 Task: Forward email with the signature Brian Hall with the subject 'Request for a quote' from softage.1@softage.net to 'softage.6@softage.net' with the message 'I wanted to follow up on the request for additional information for the new supplier.'
Action: Mouse moved to (1256, 263)
Screenshot: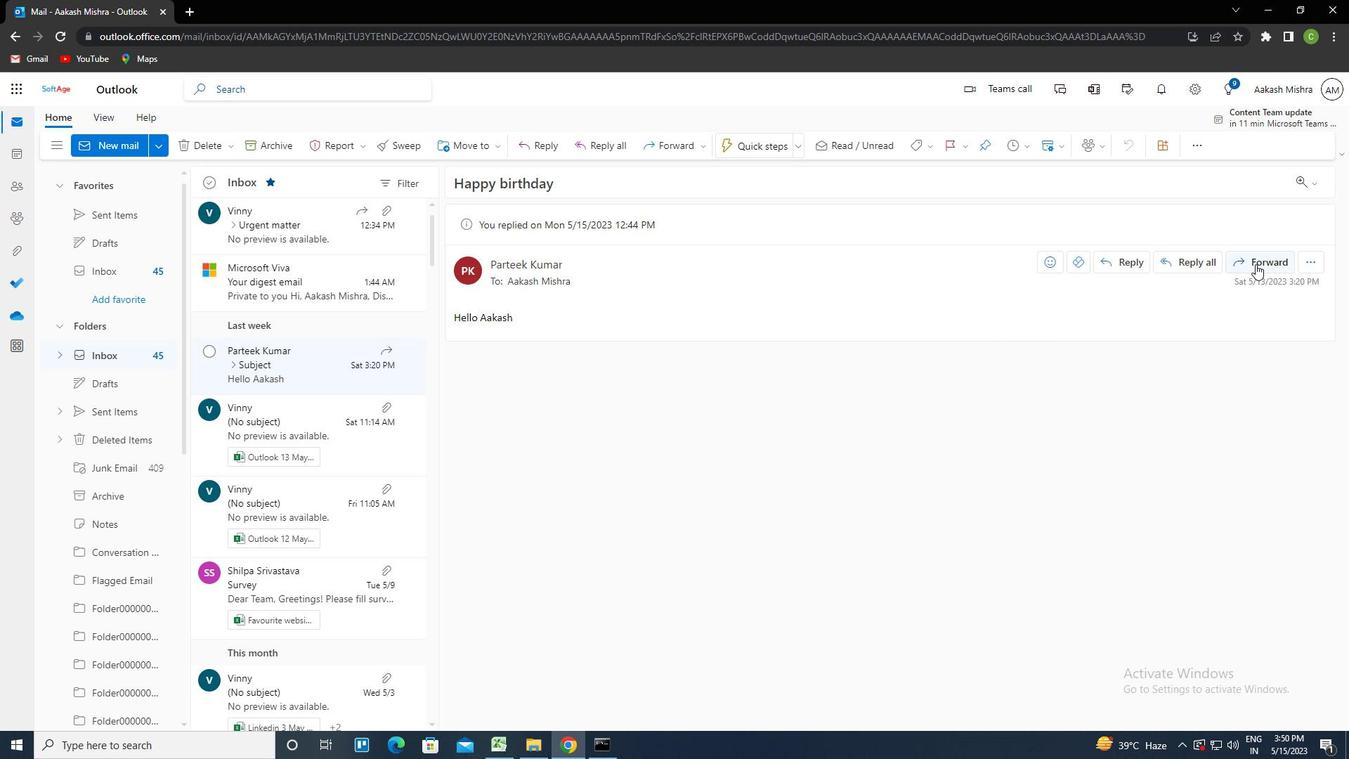 
Action: Mouse pressed left at (1256, 263)
Screenshot: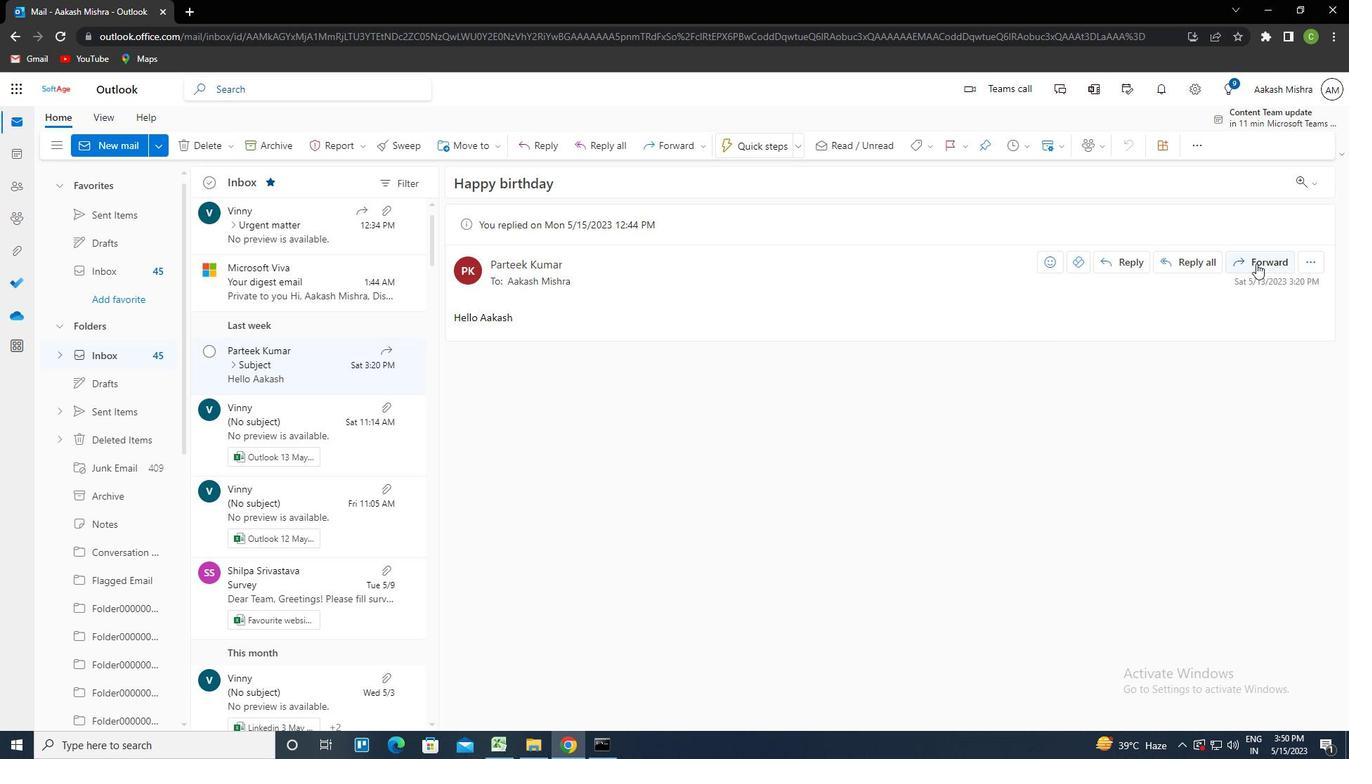 
Action: Mouse moved to (912, 147)
Screenshot: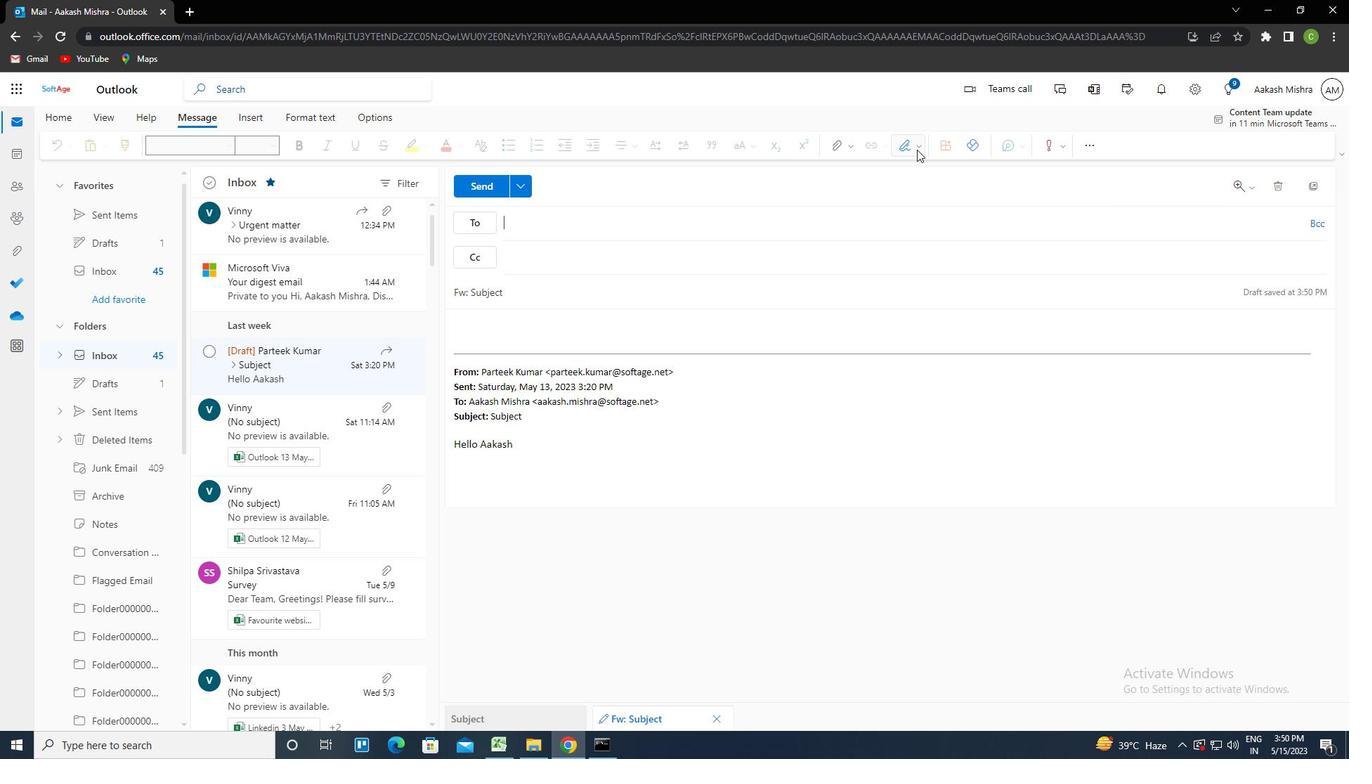 
Action: Mouse pressed left at (912, 147)
Screenshot: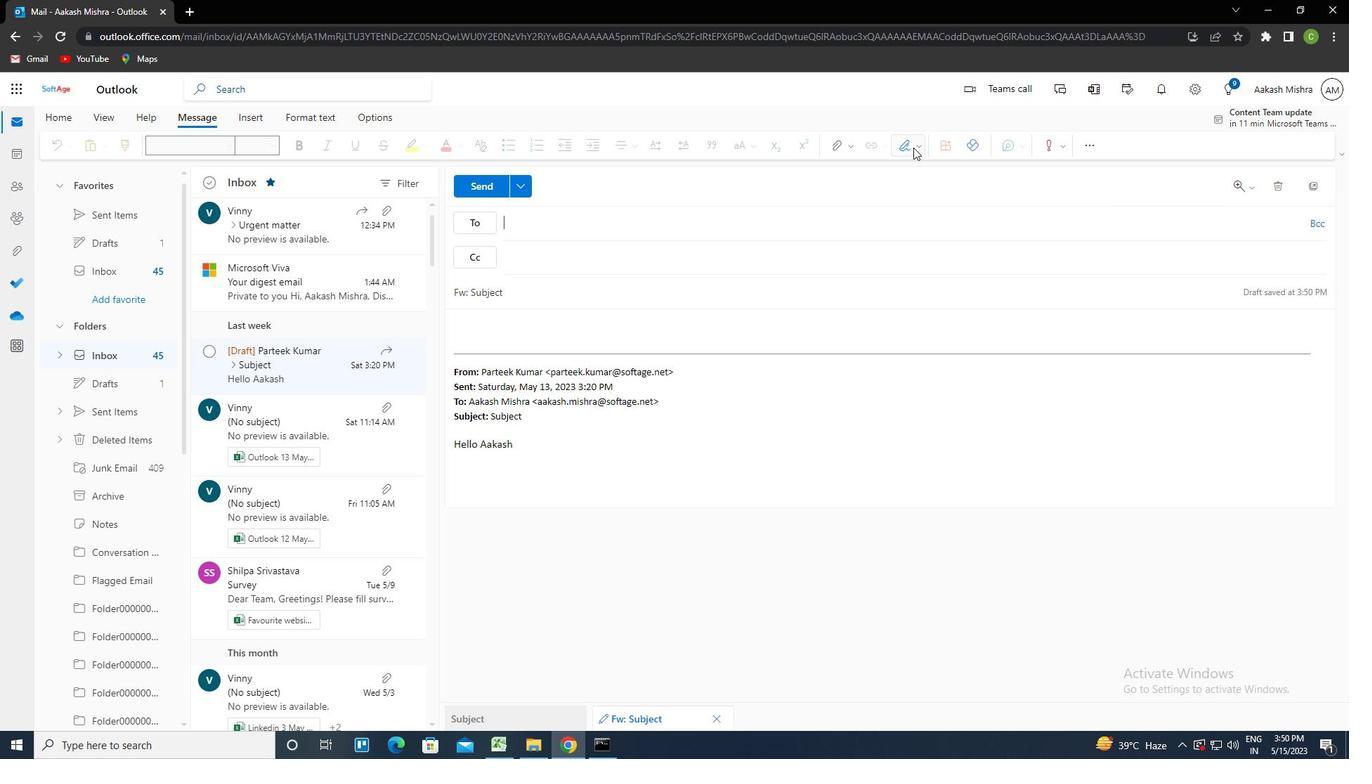 
Action: Mouse moved to (892, 202)
Screenshot: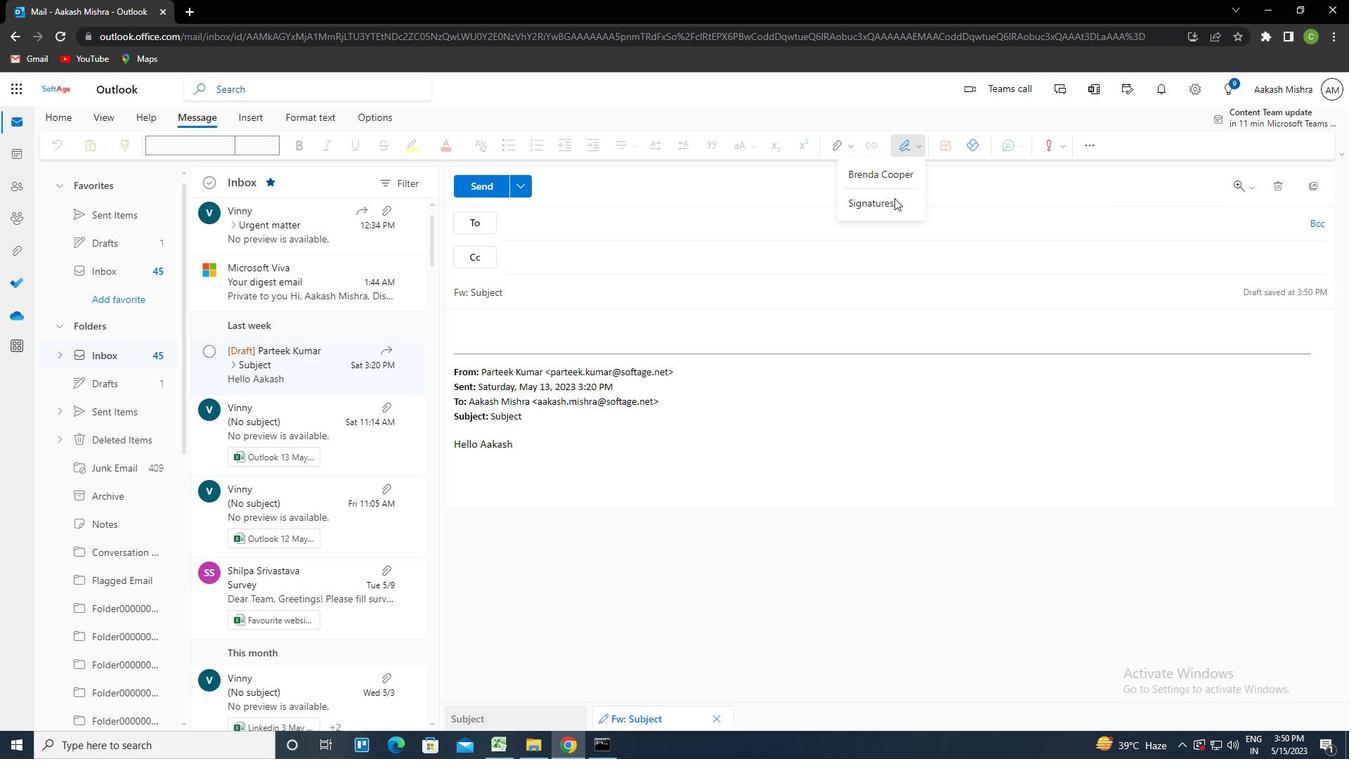 
Action: Mouse pressed left at (892, 202)
Screenshot: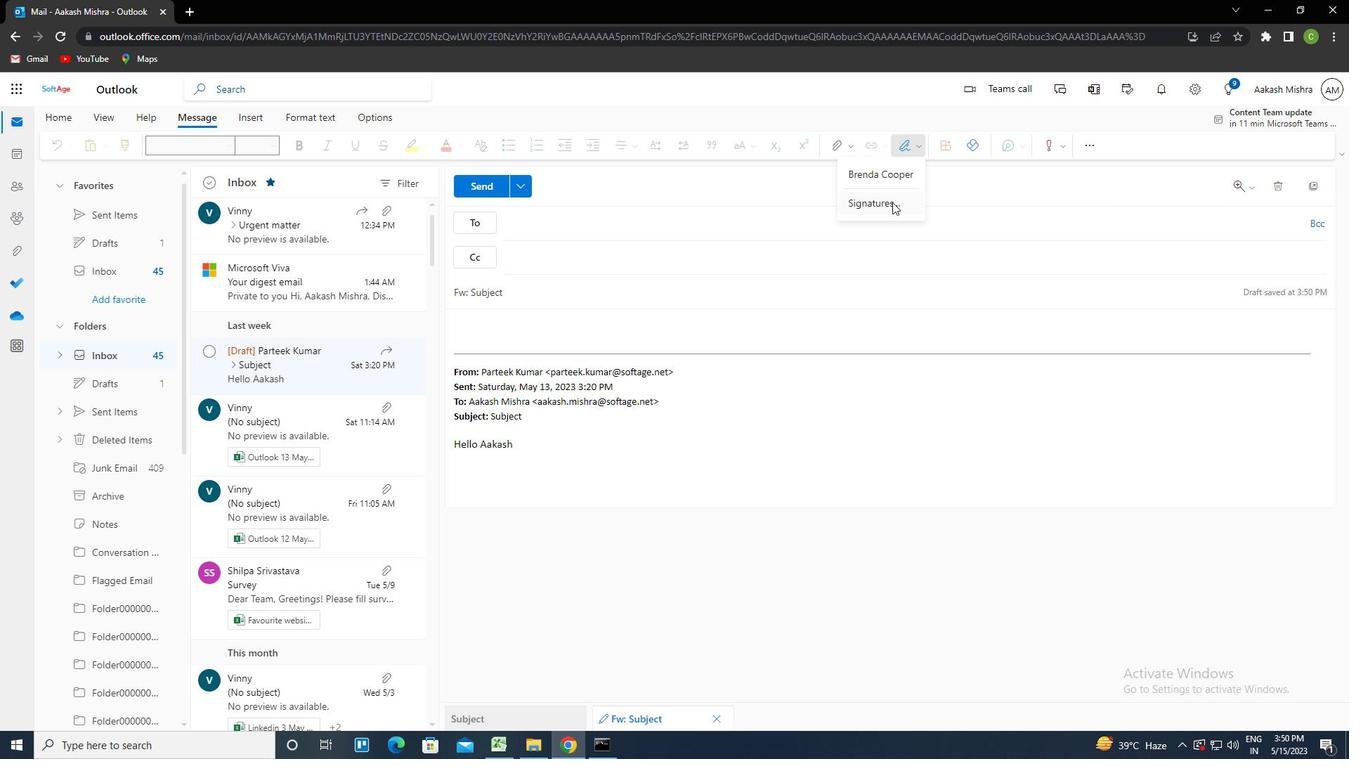 
Action: Mouse moved to (963, 261)
Screenshot: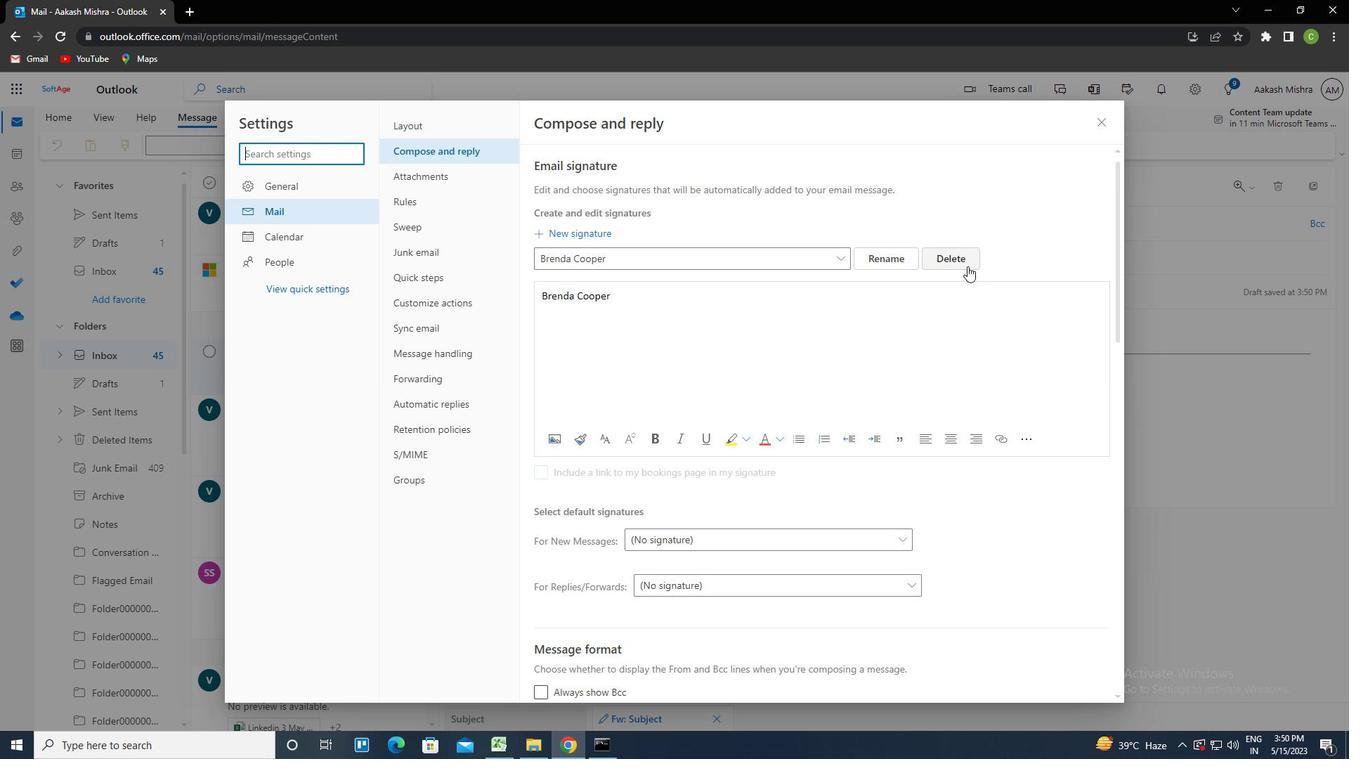 
Action: Mouse pressed left at (963, 261)
Screenshot: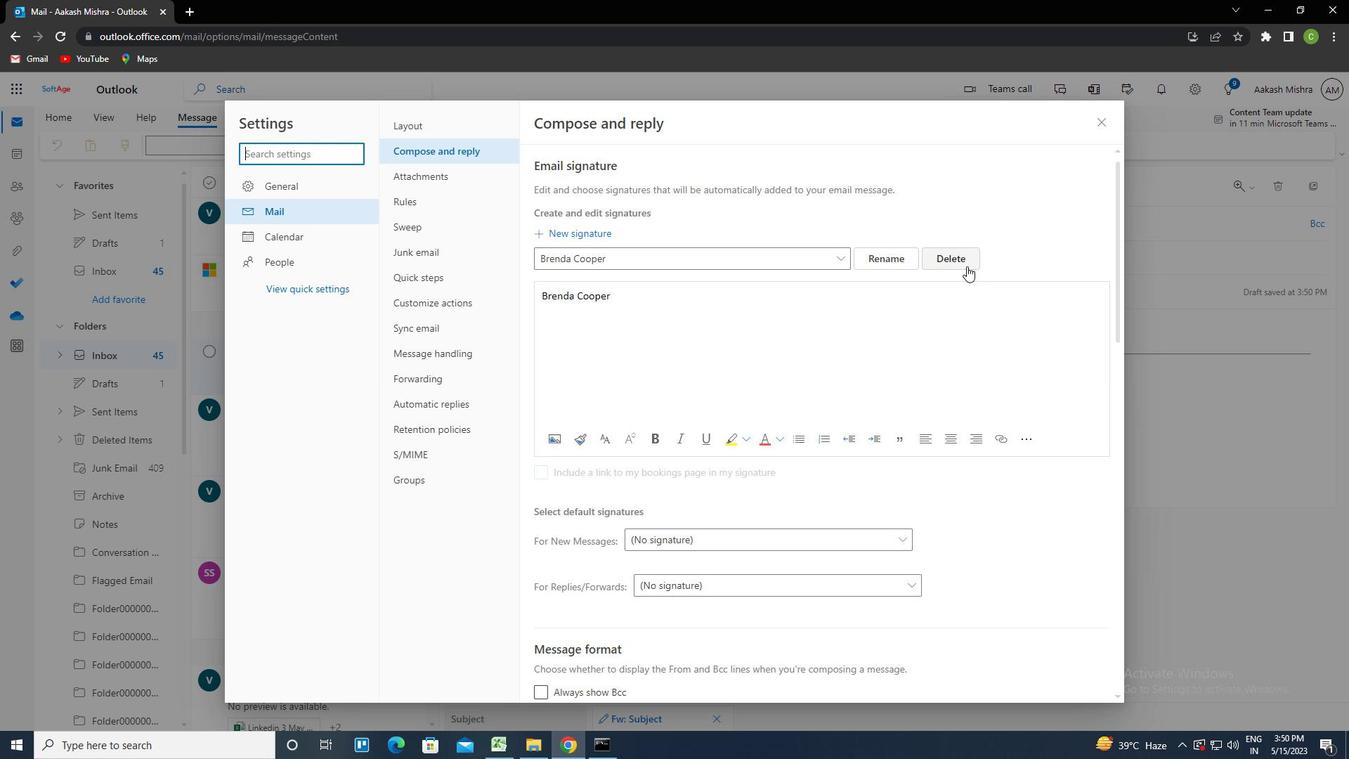 
Action: Mouse moved to (793, 255)
Screenshot: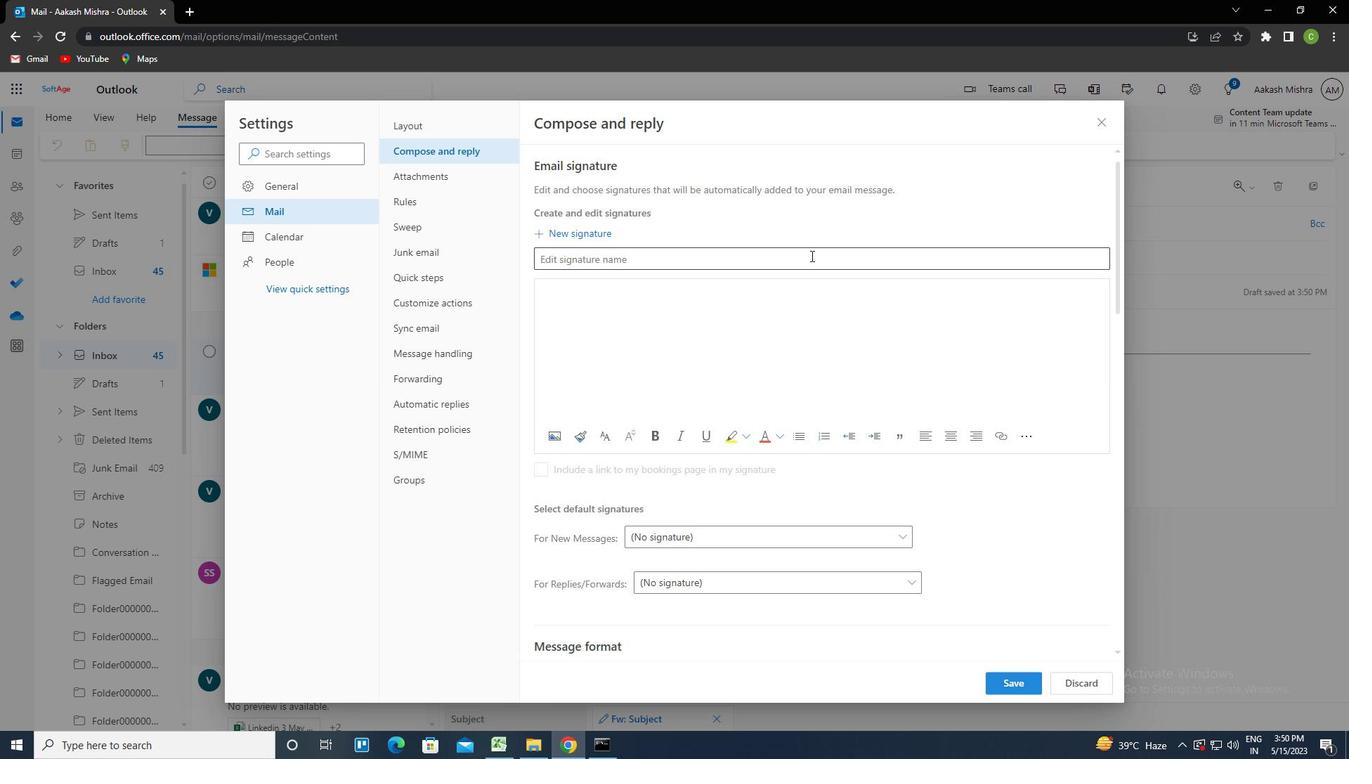 
Action: Mouse pressed left at (793, 255)
Screenshot: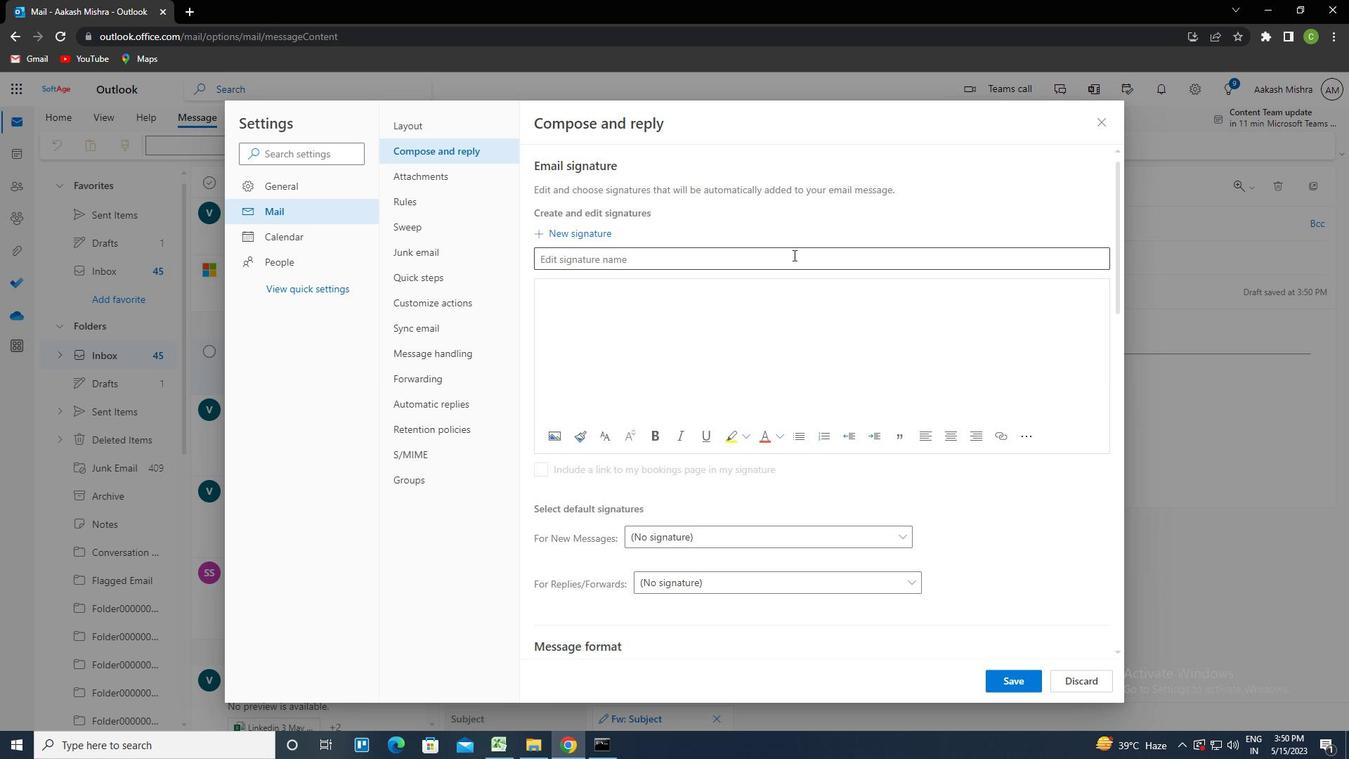 
Action: Key pressed <Key.caps_lock>b<Key.caps_lock>rain<Key.space><Key.caps_lock>h<Key.caps_lock>all<Key.tab><Key.tab>
Screenshot: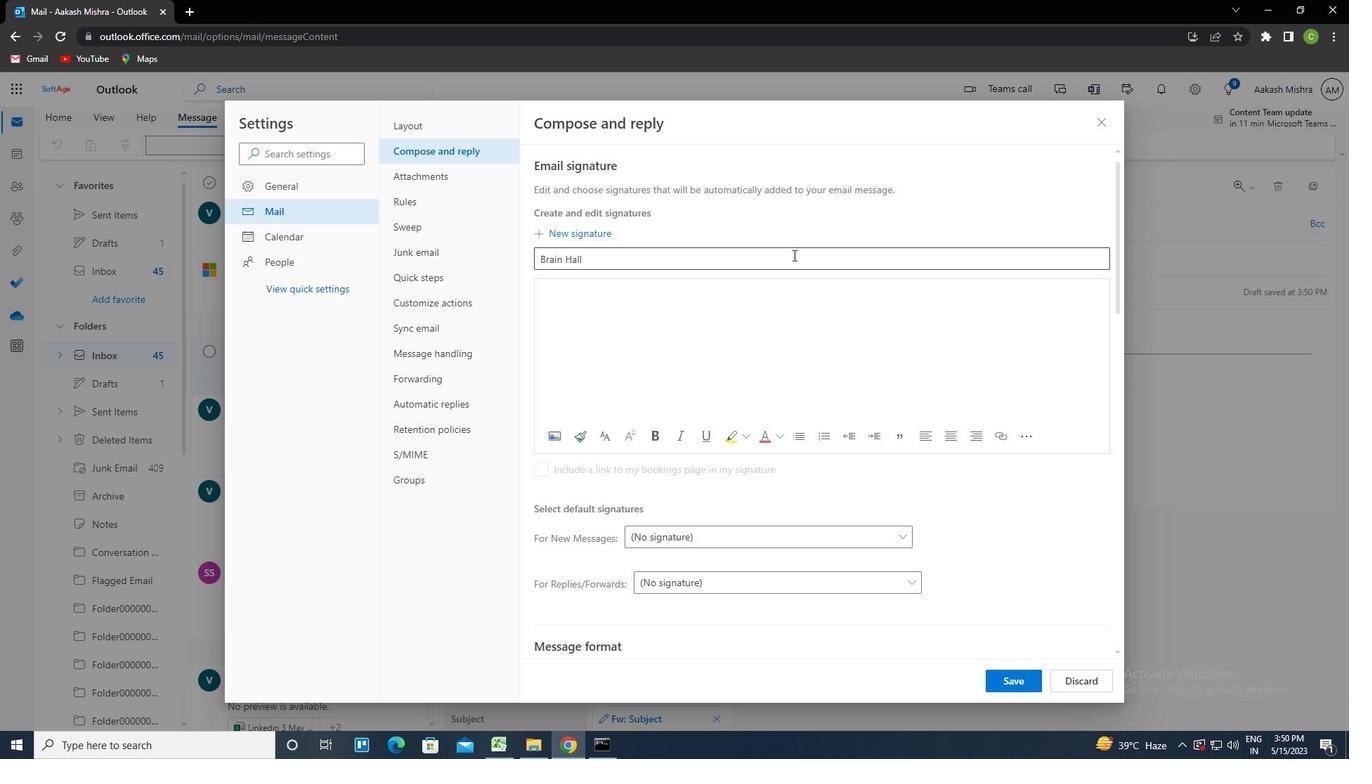 
Action: Mouse moved to (705, 295)
Screenshot: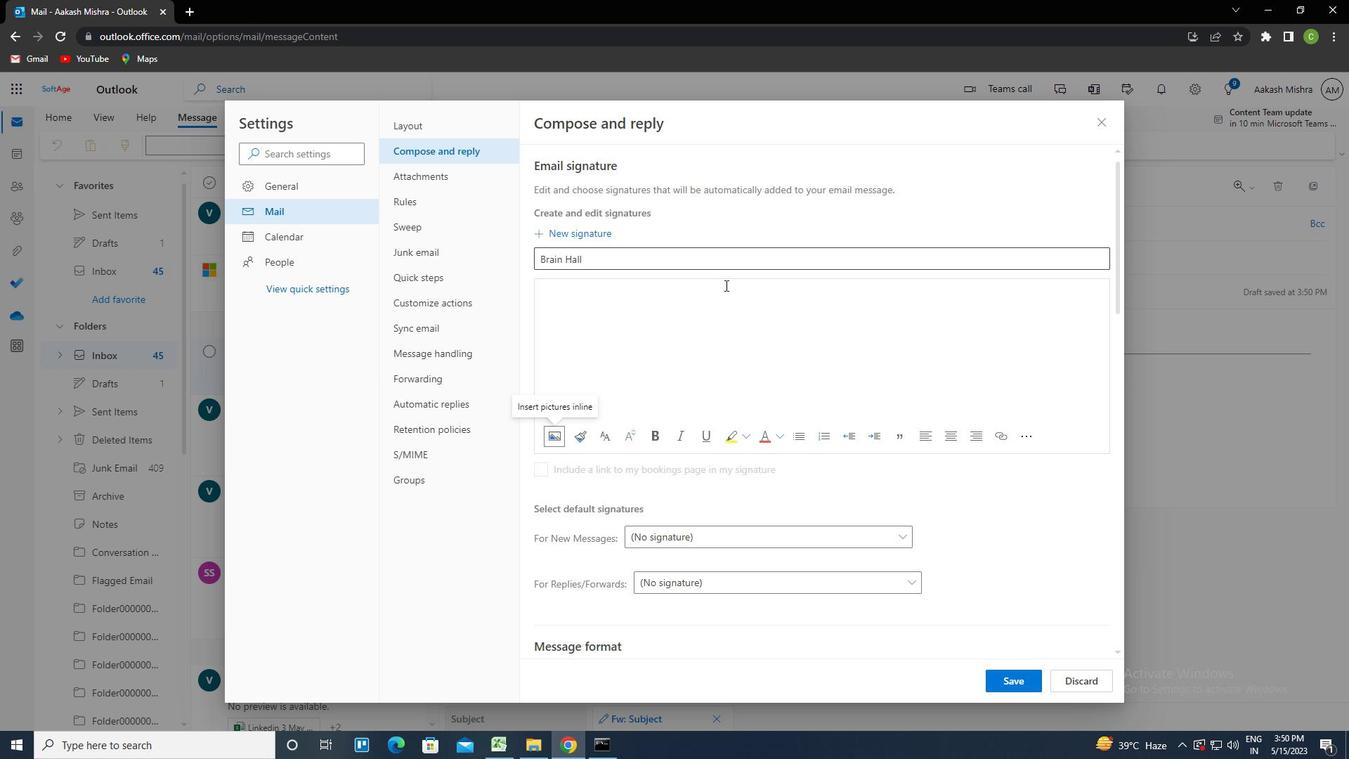 
Action: Mouse pressed left at (705, 295)
Screenshot: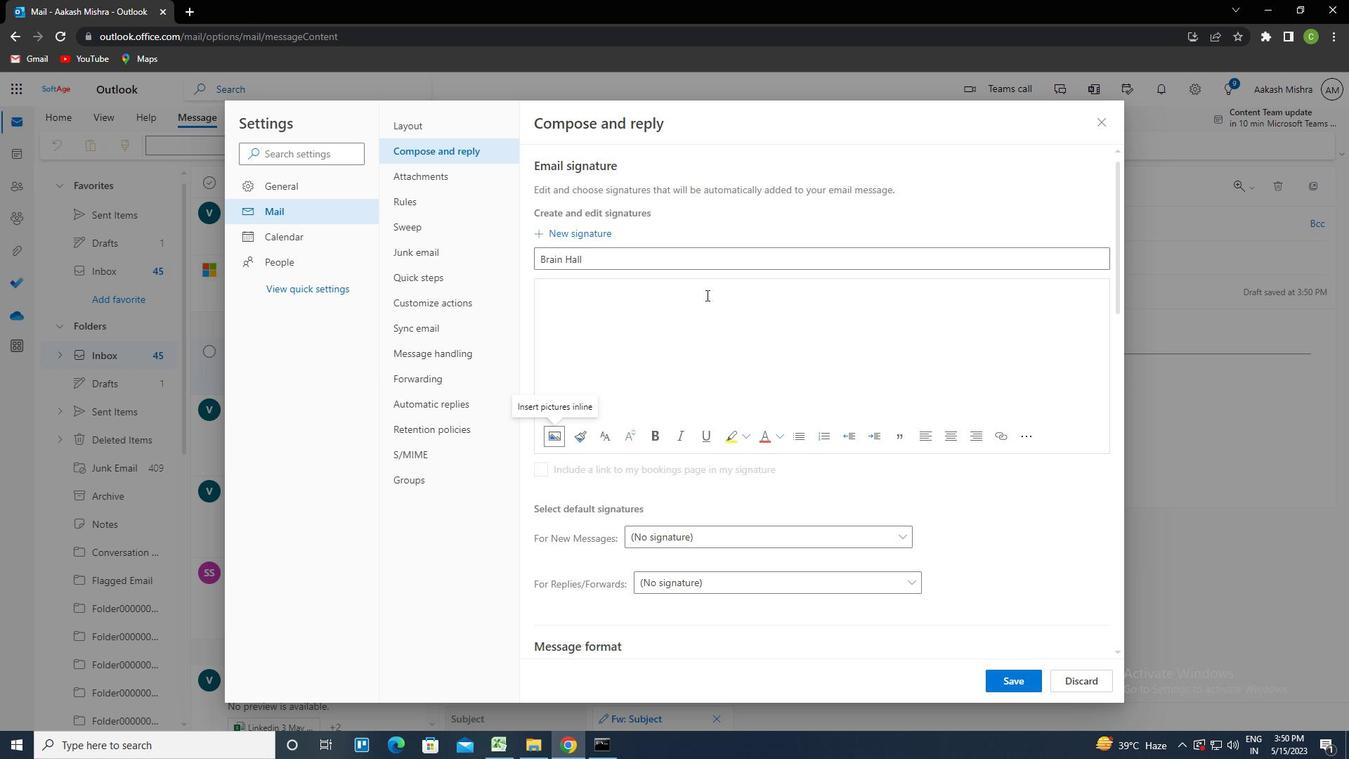 
Action: Key pressed <Key.caps_lock>b<Key.caps_lock>rain<Key.space><Key.caps_lock>h<Key.caps_lock>all
Screenshot: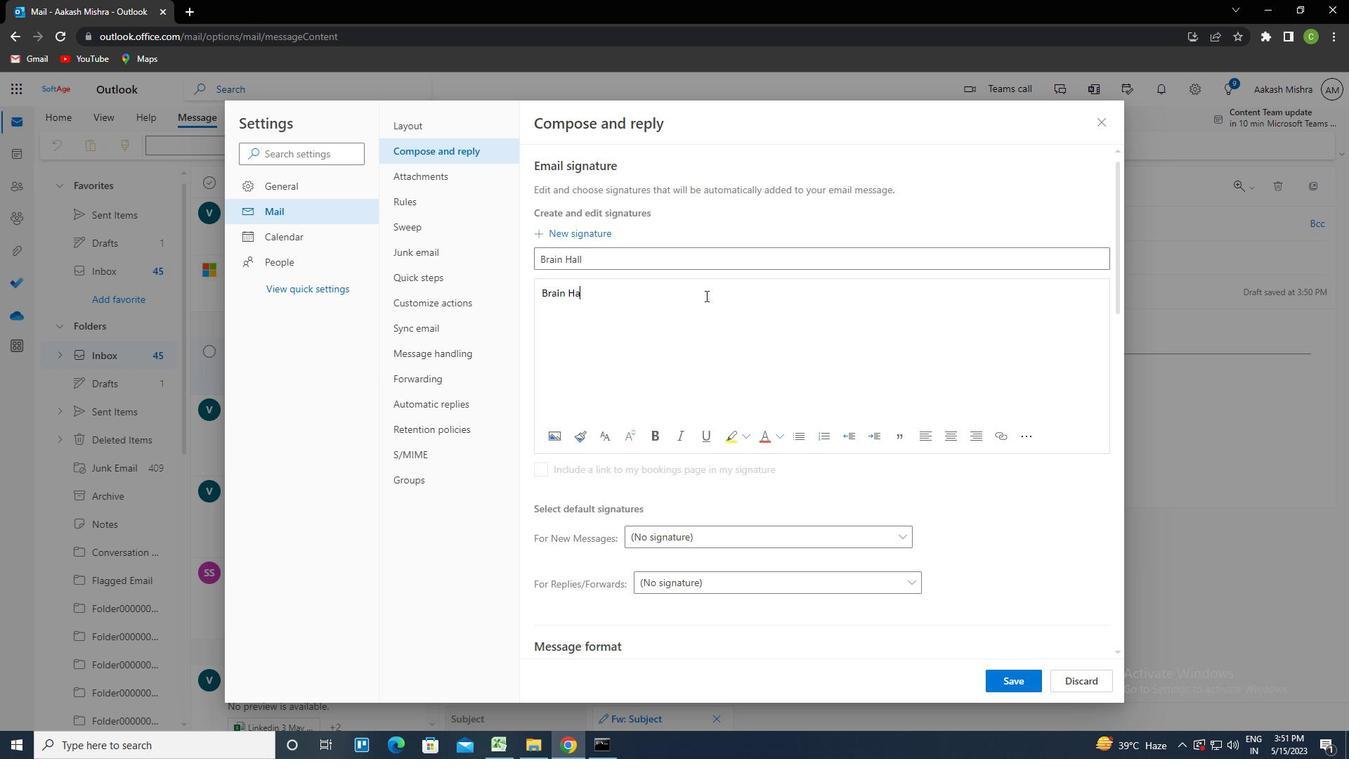 
Action: Mouse moved to (1009, 677)
Screenshot: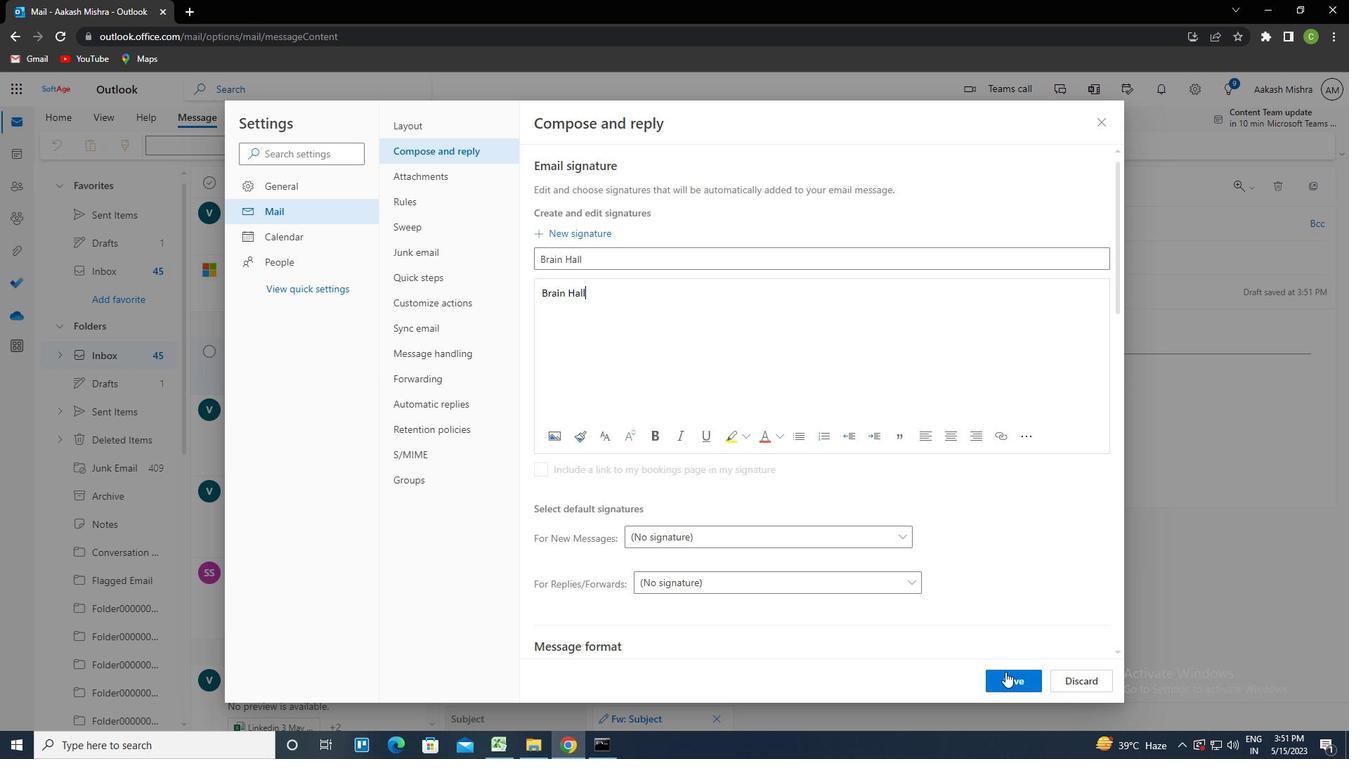 
Action: Mouse pressed left at (1009, 677)
Screenshot: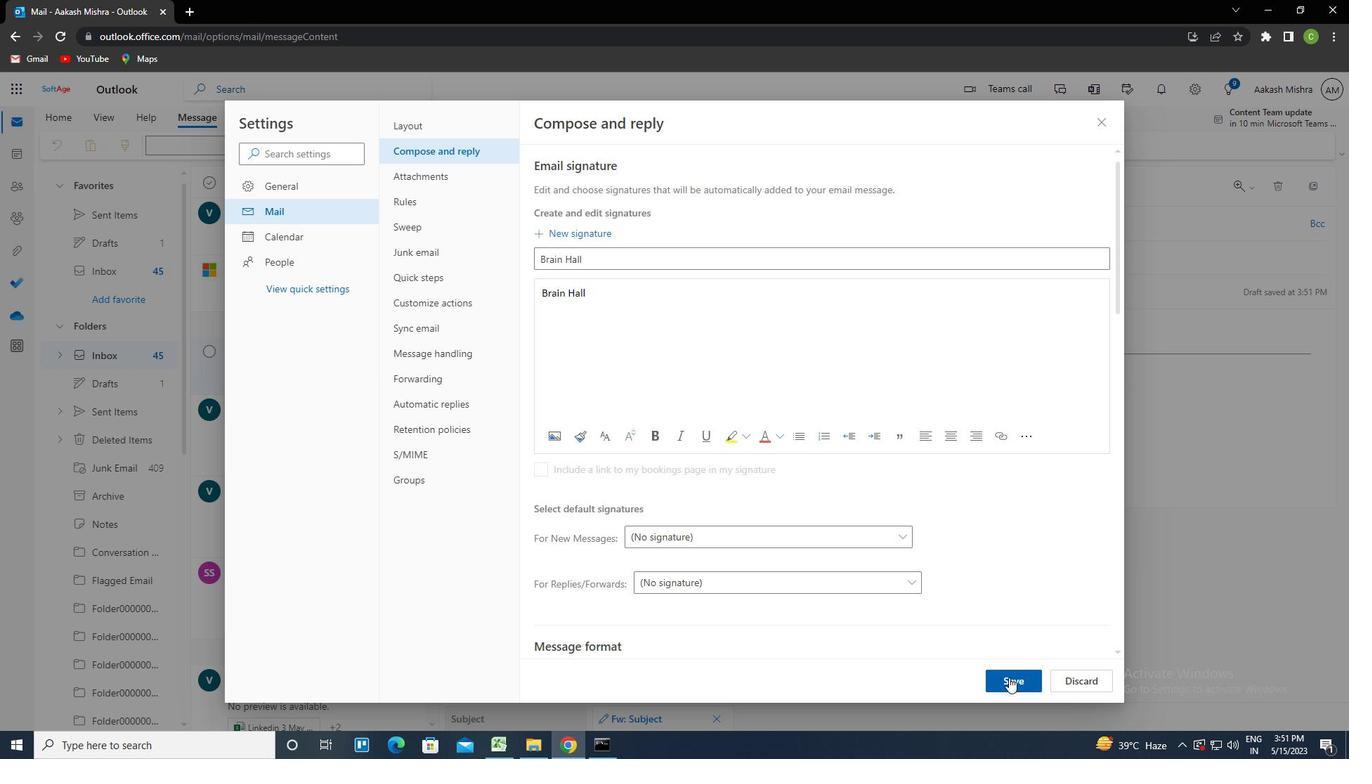 
Action: Mouse moved to (1099, 122)
Screenshot: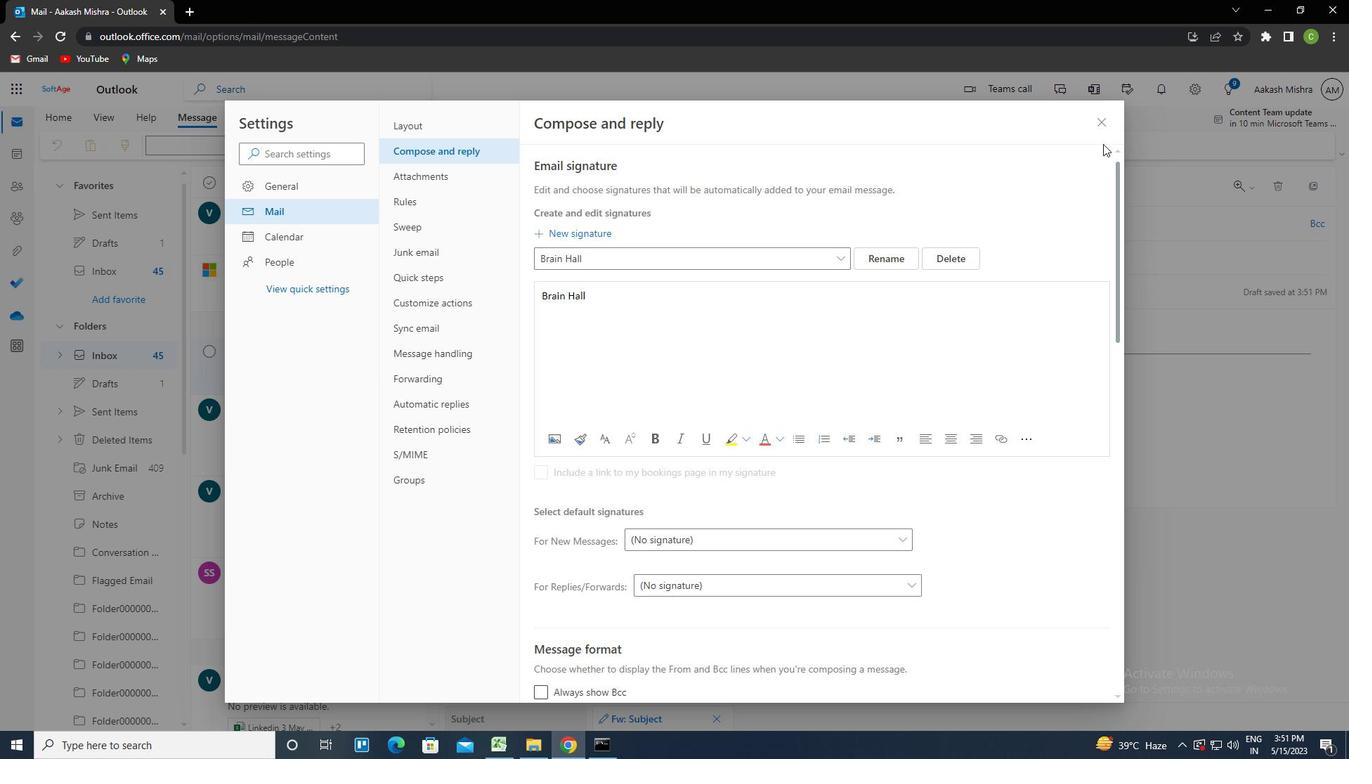 
Action: Mouse pressed left at (1099, 122)
Screenshot: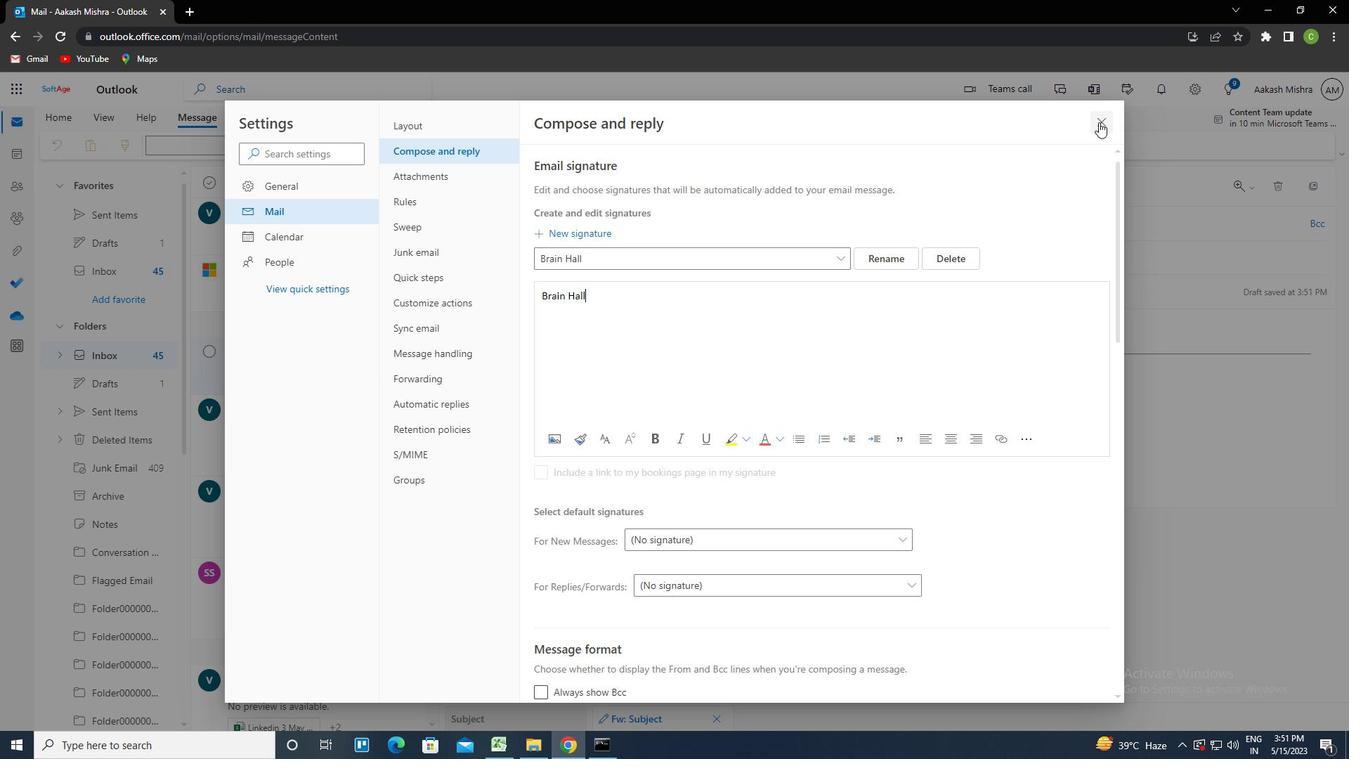
Action: Mouse moved to (905, 150)
Screenshot: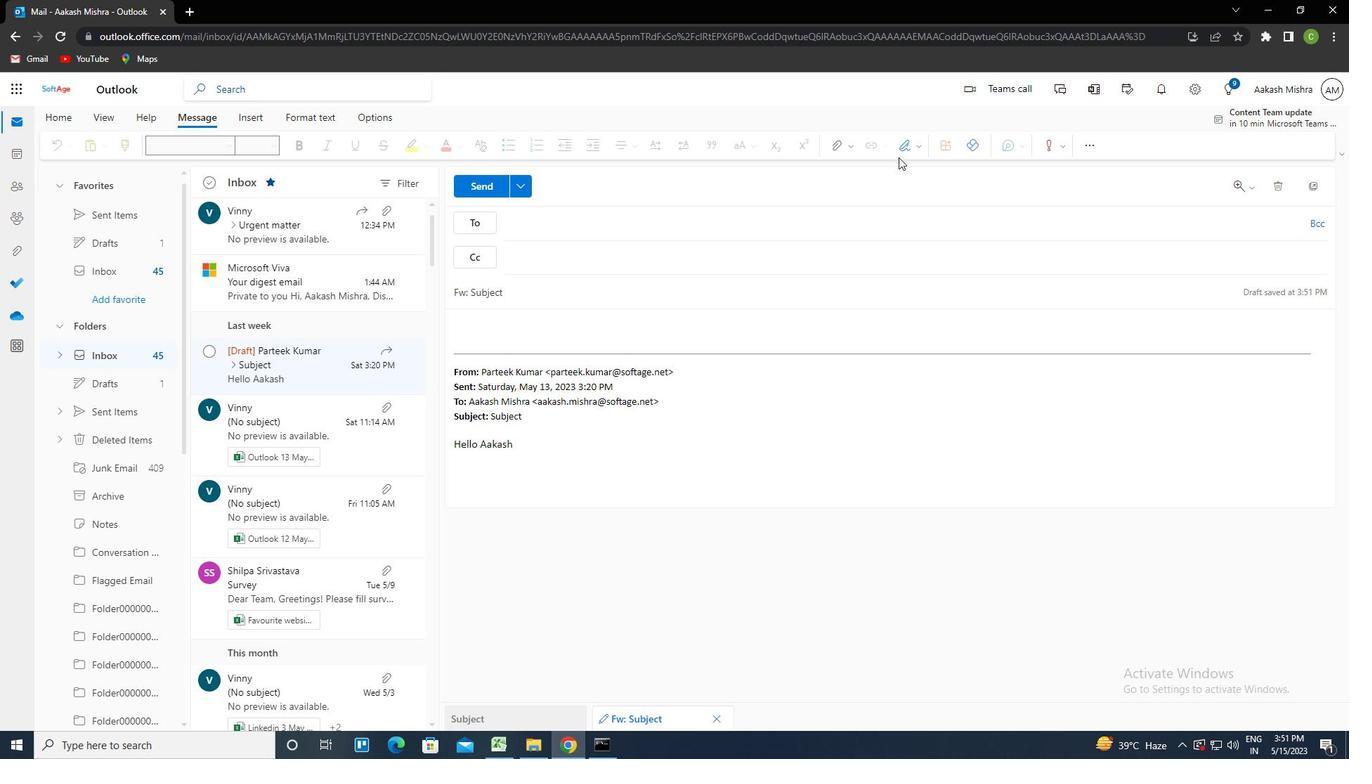 
Action: Mouse pressed left at (905, 150)
Screenshot: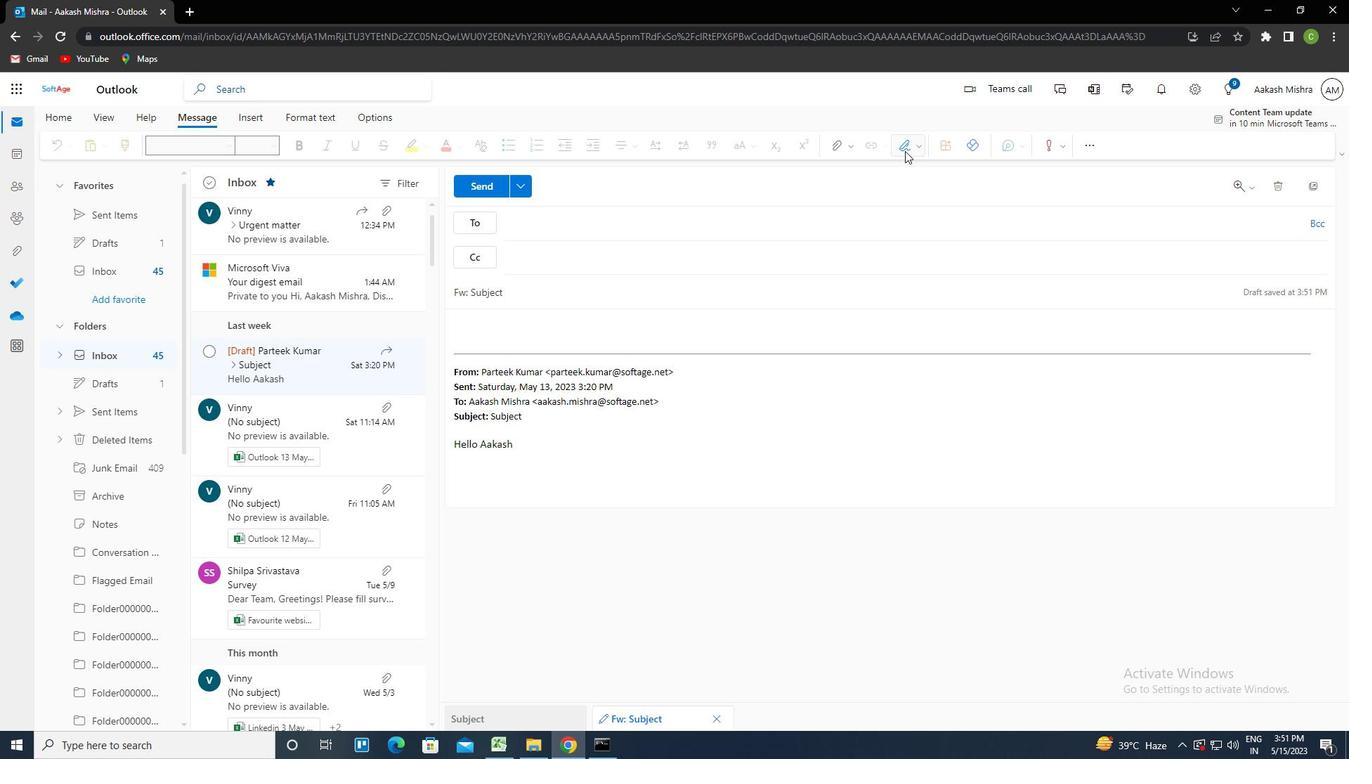 
Action: Mouse moved to (882, 172)
Screenshot: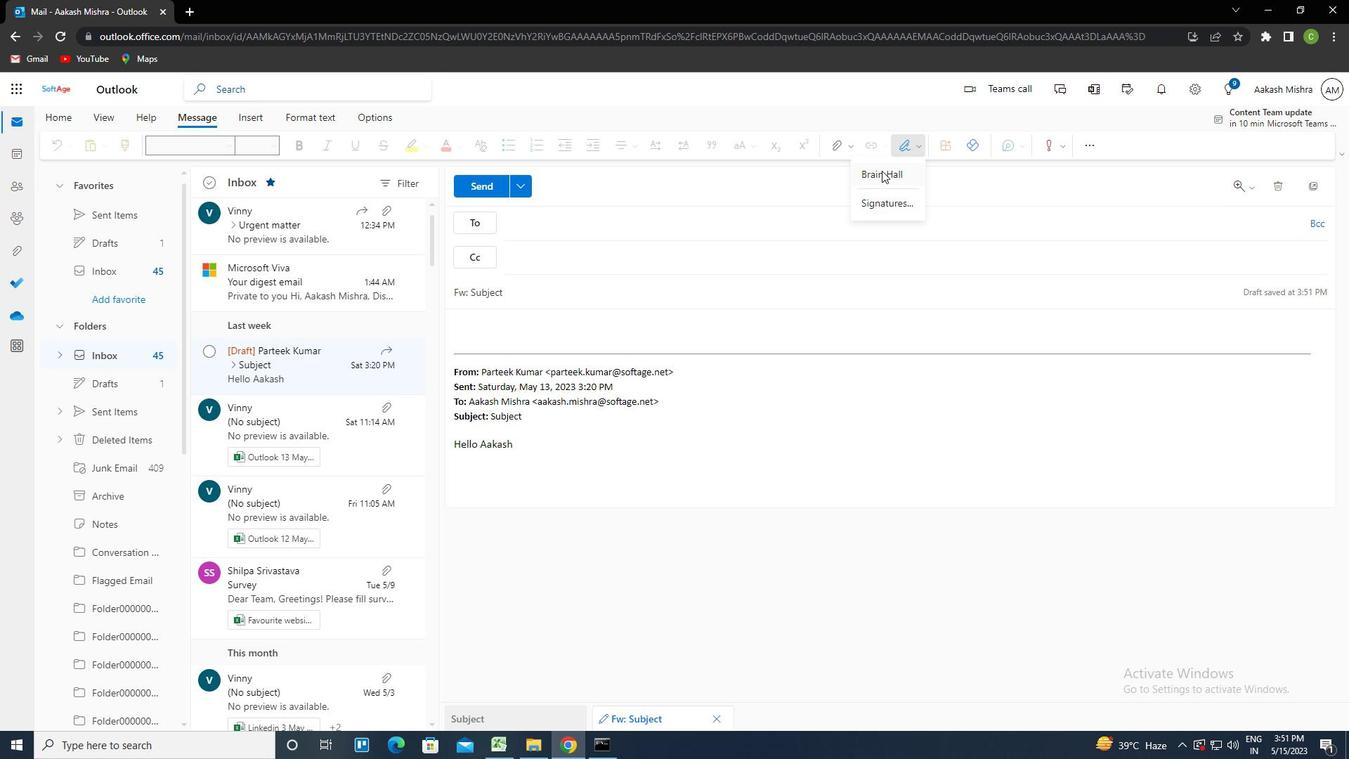 
Action: Mouse pressed left at (882, 172)
Screenshot: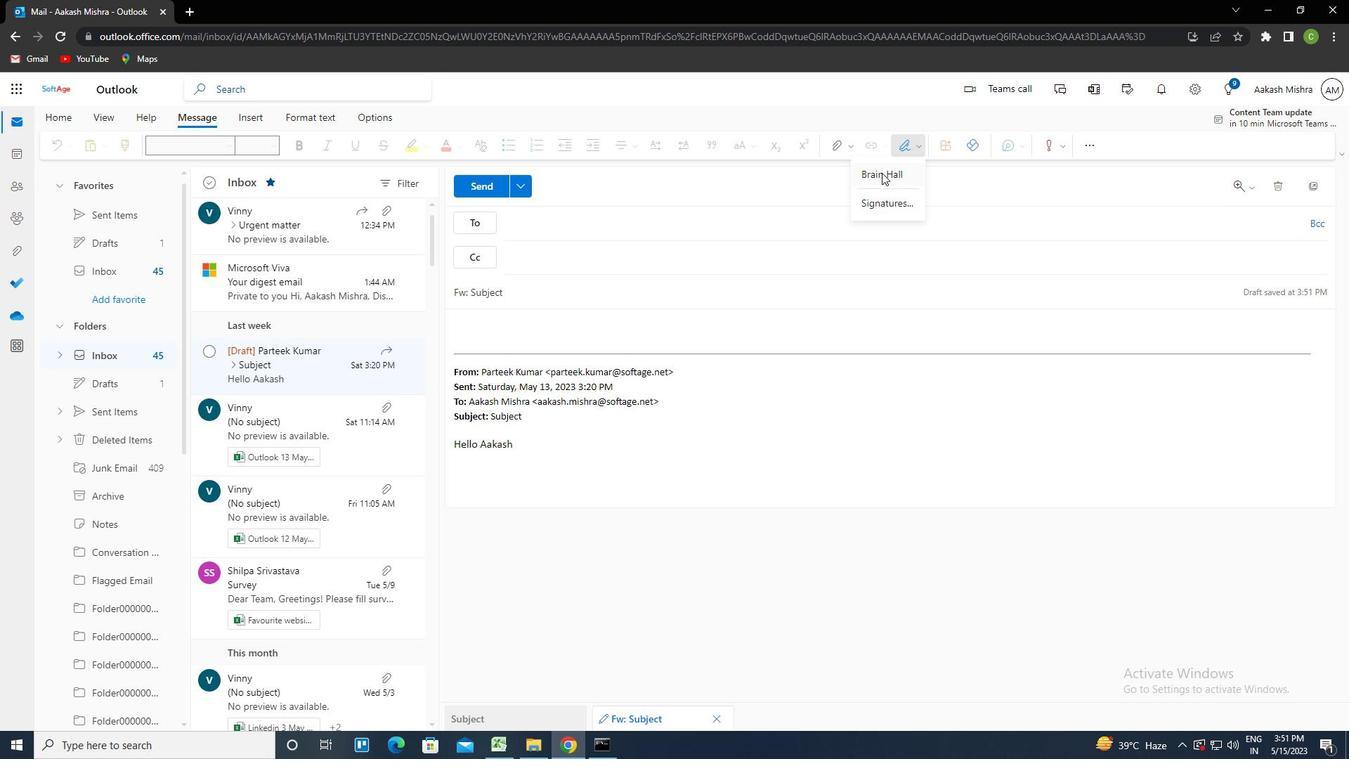 
Action: Mouse moved to (529, 293)
Screenshot: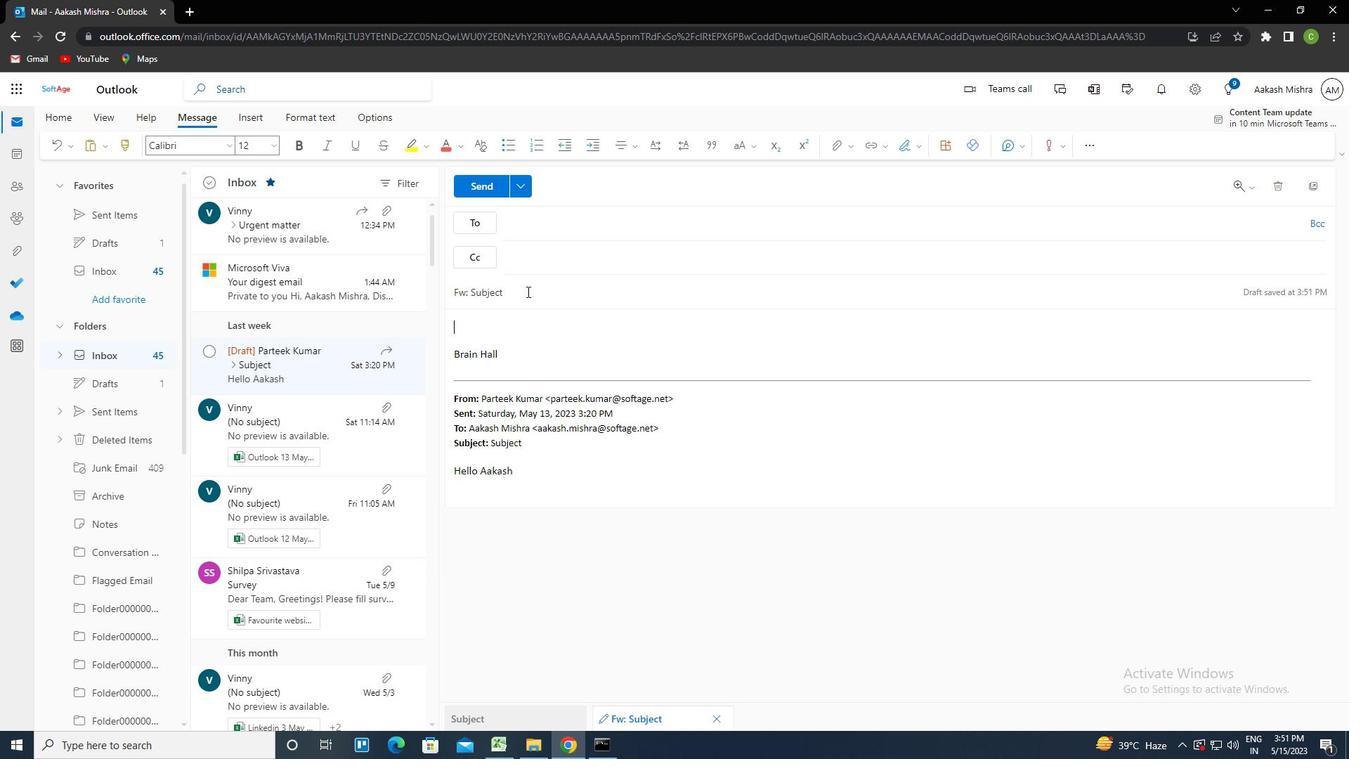 
Action: Mouse pressed left at (529, 293)
Screenshot: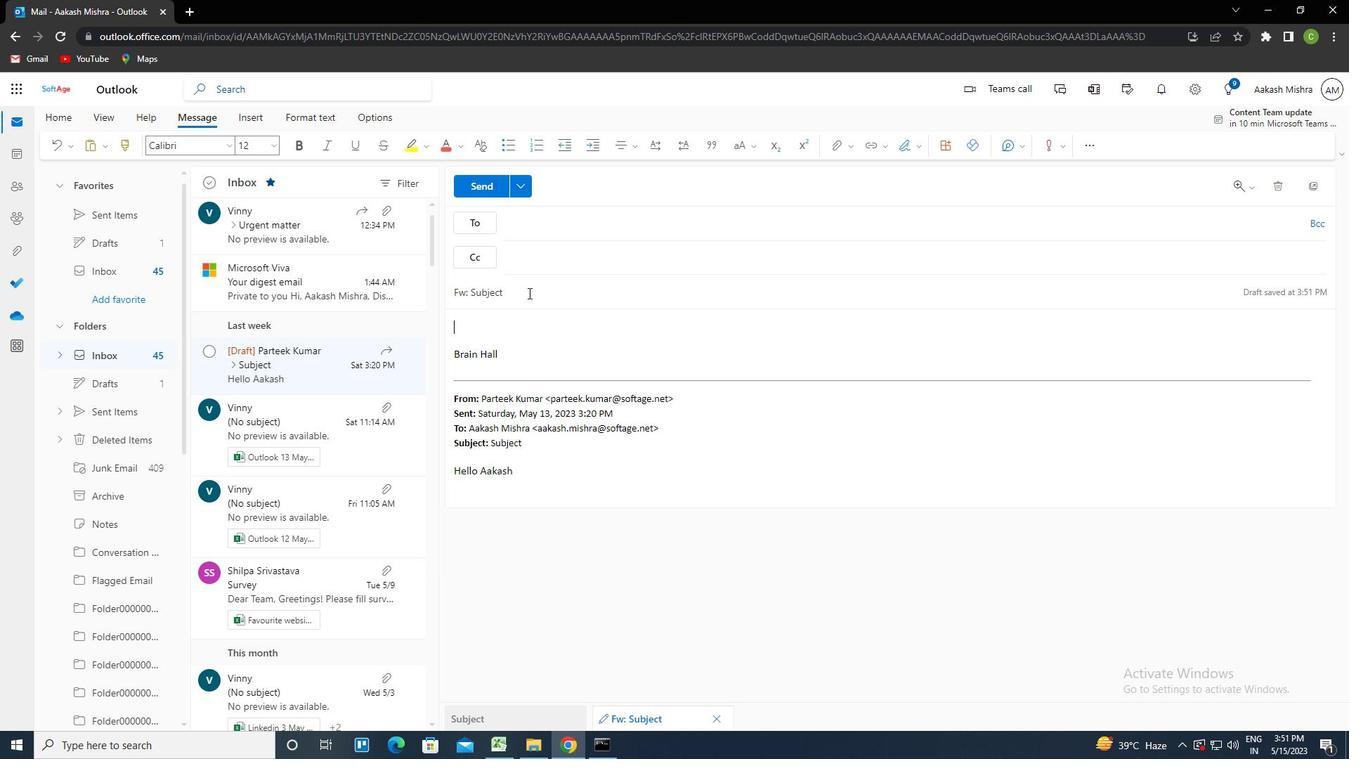 
Action: Key pressed <Key.shift><Key.left><Key.delete><Key.caps_lock>ctrl+R<Key.caps_lock>EQUEST<Key.space>FOR<Key.alt_l><Key.space>
Screenshot: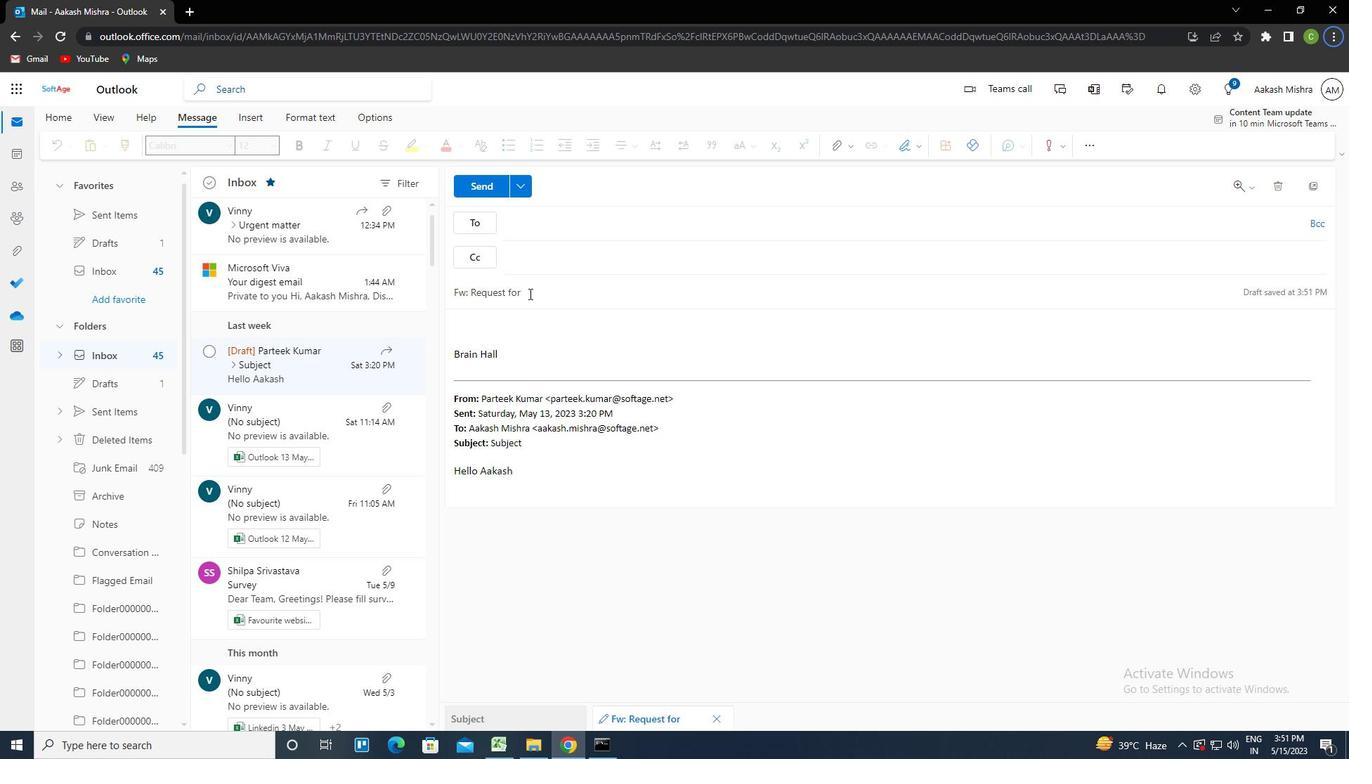 
Action: Mouse moved to (530, 294)
Screenshot: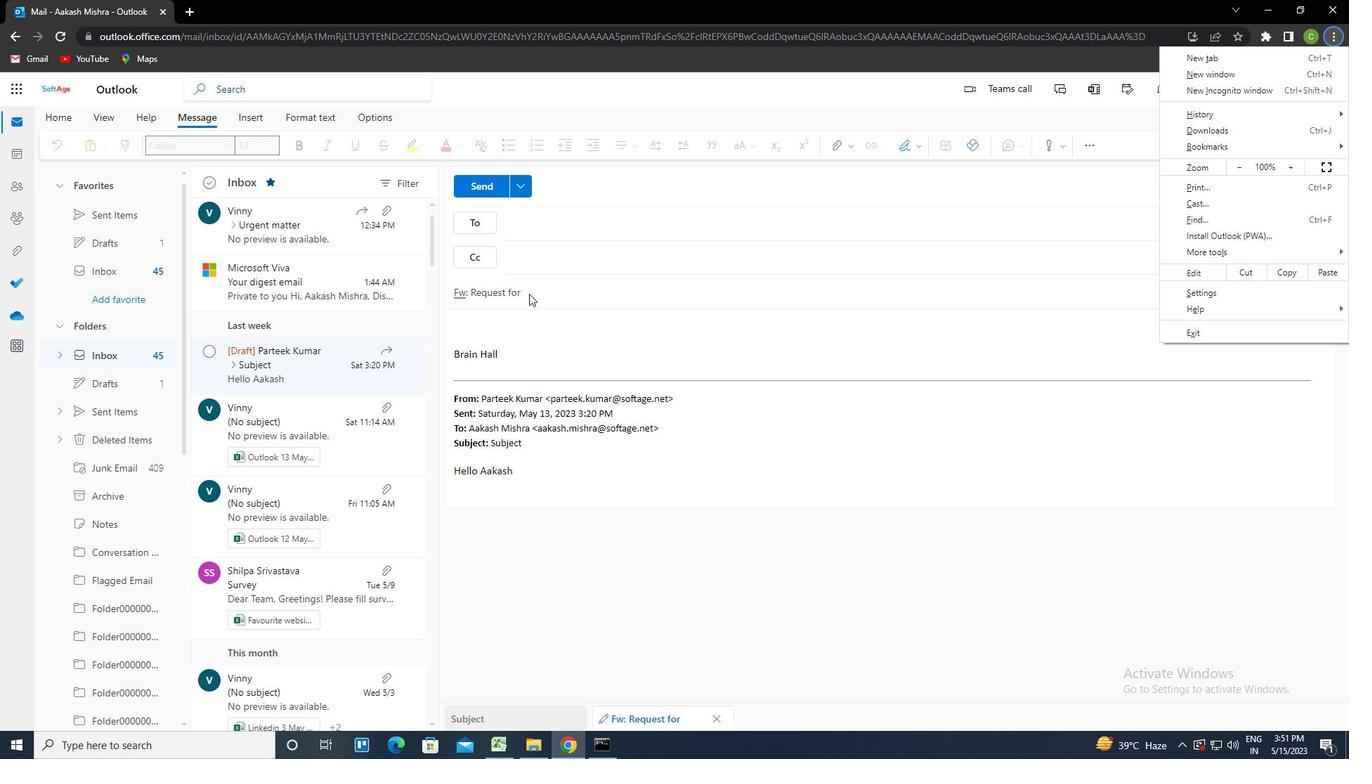 
Action: Mouse pressed left at (530, 294)
Screenshot: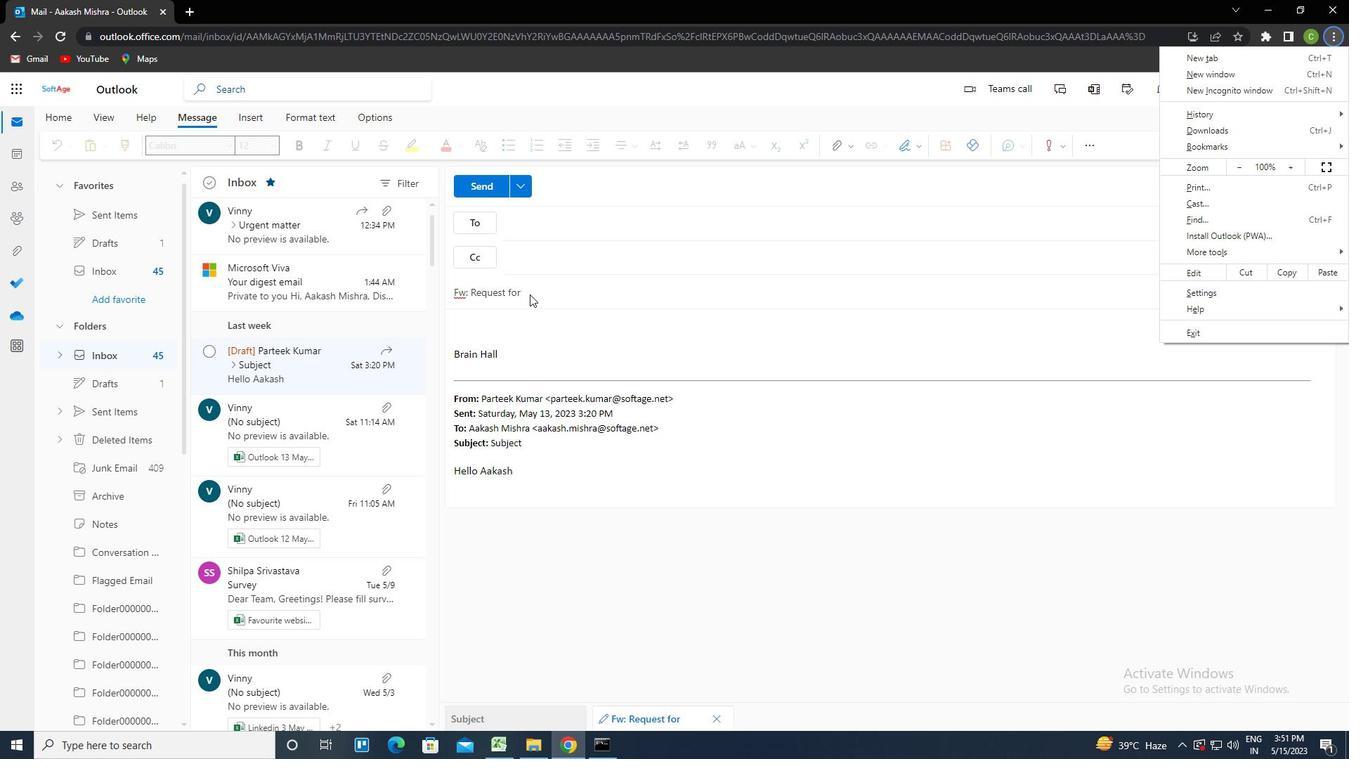 
Action: Key pressed <Key.space>A<Key.space>QUOTE
Screenshot: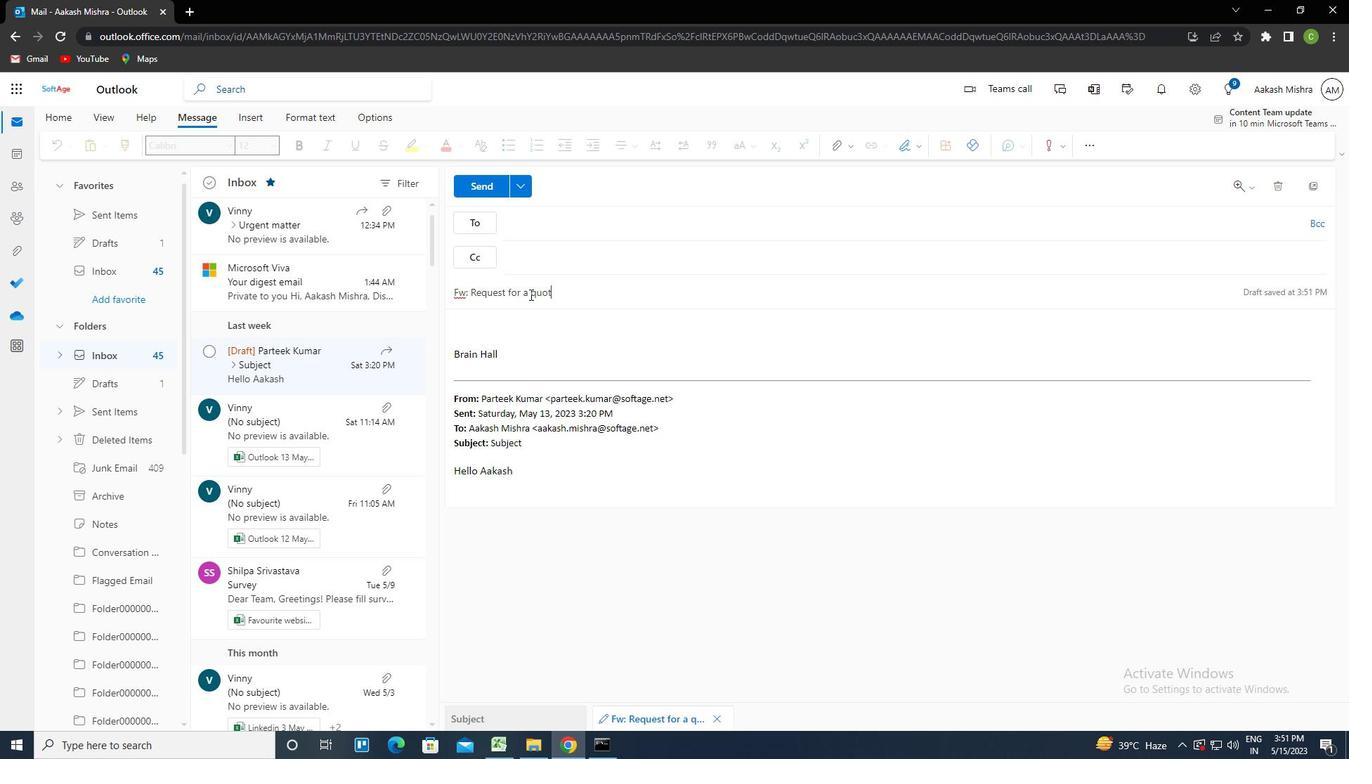 
Action: Mouse moved to (570, 220)
Screenshot: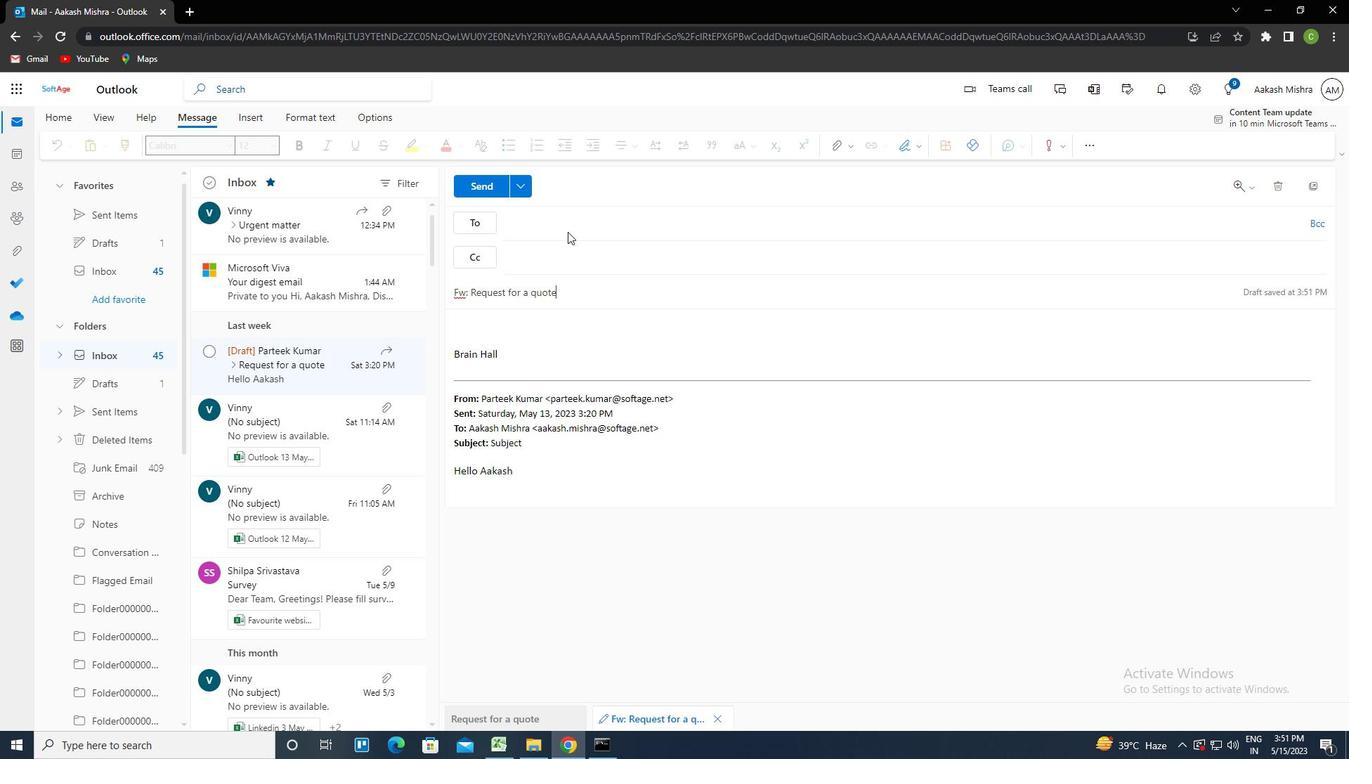 
Action: Mouse pressed left at (570, 220)
Screenshot: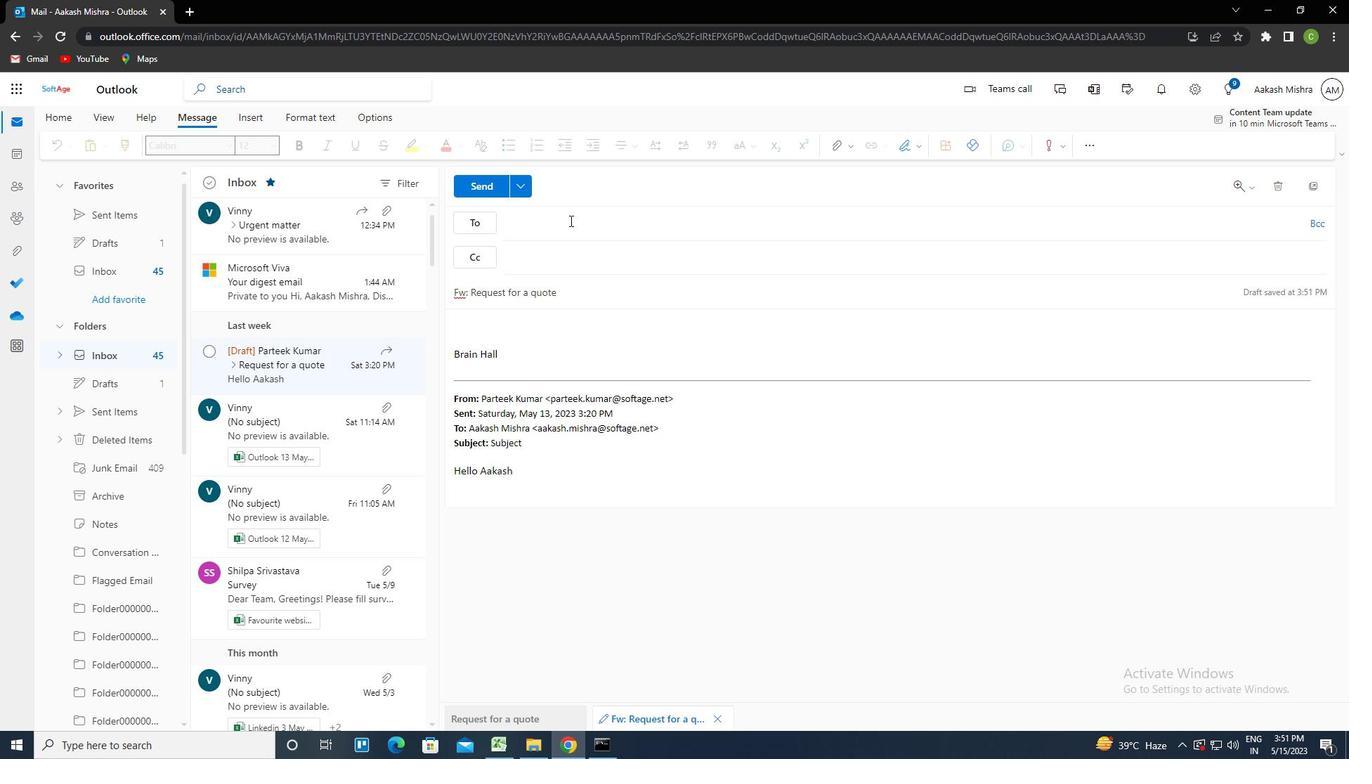
Action: Key pressed SOFTAGE.6<Key.shift>@SOFTAGE.NET<Key.enter>
Screenshot: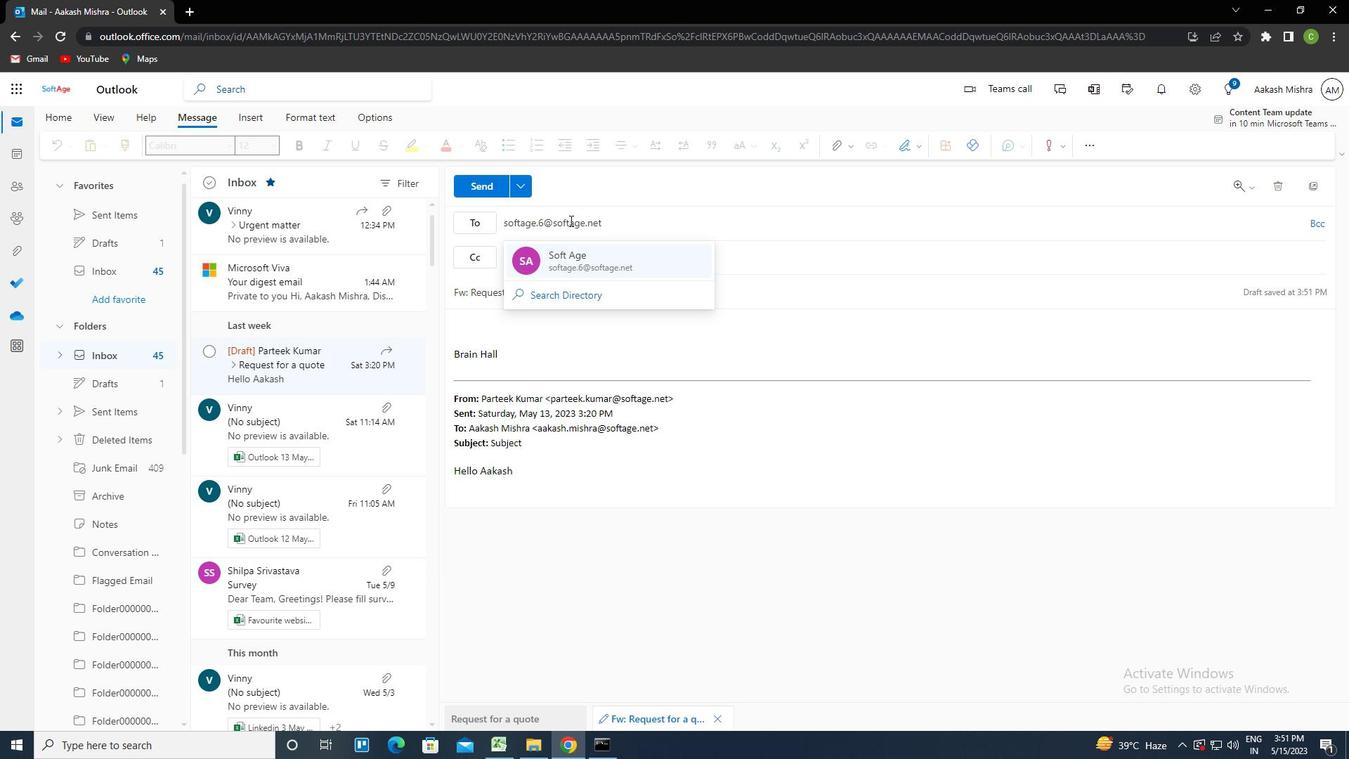 
Action: Mouse moved to (525, 321)
Screenshot: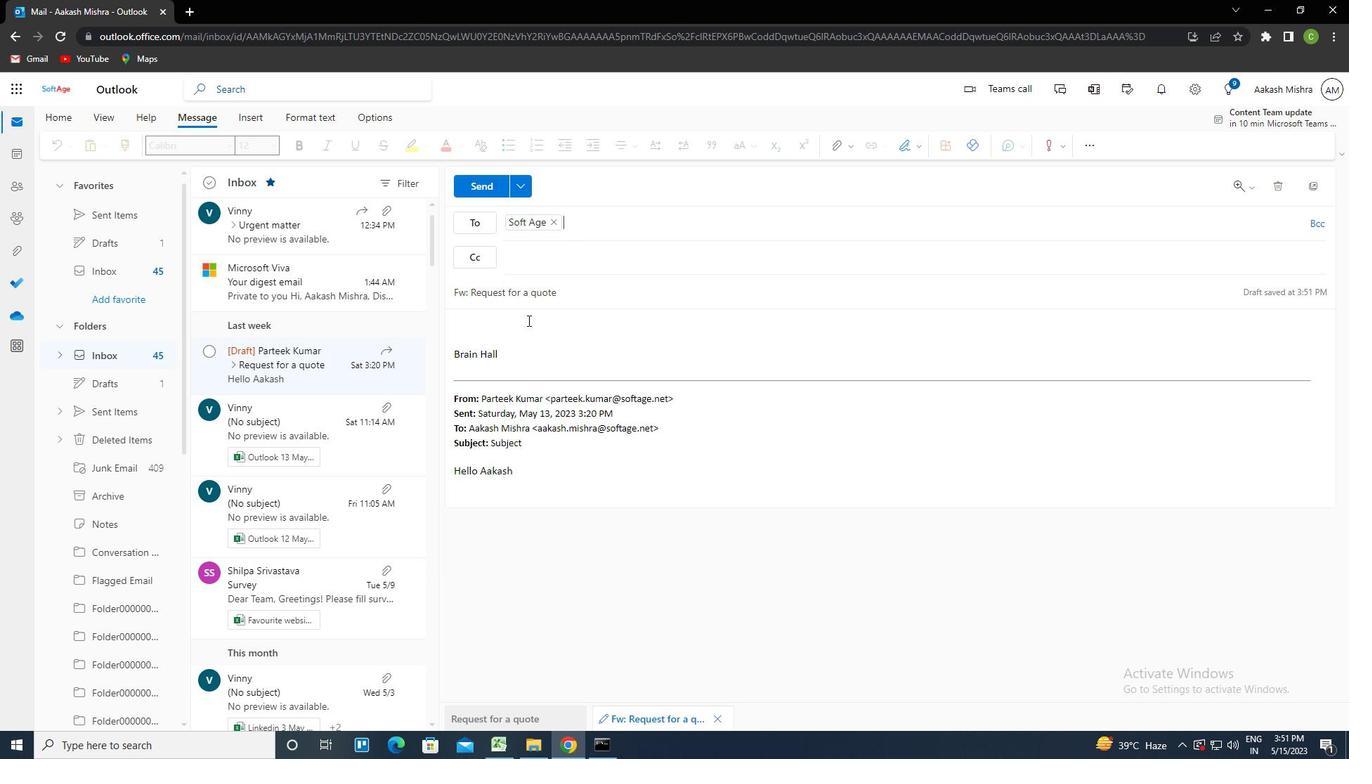 
Action: Mouse pressed left at (525, 321)
Screenshot: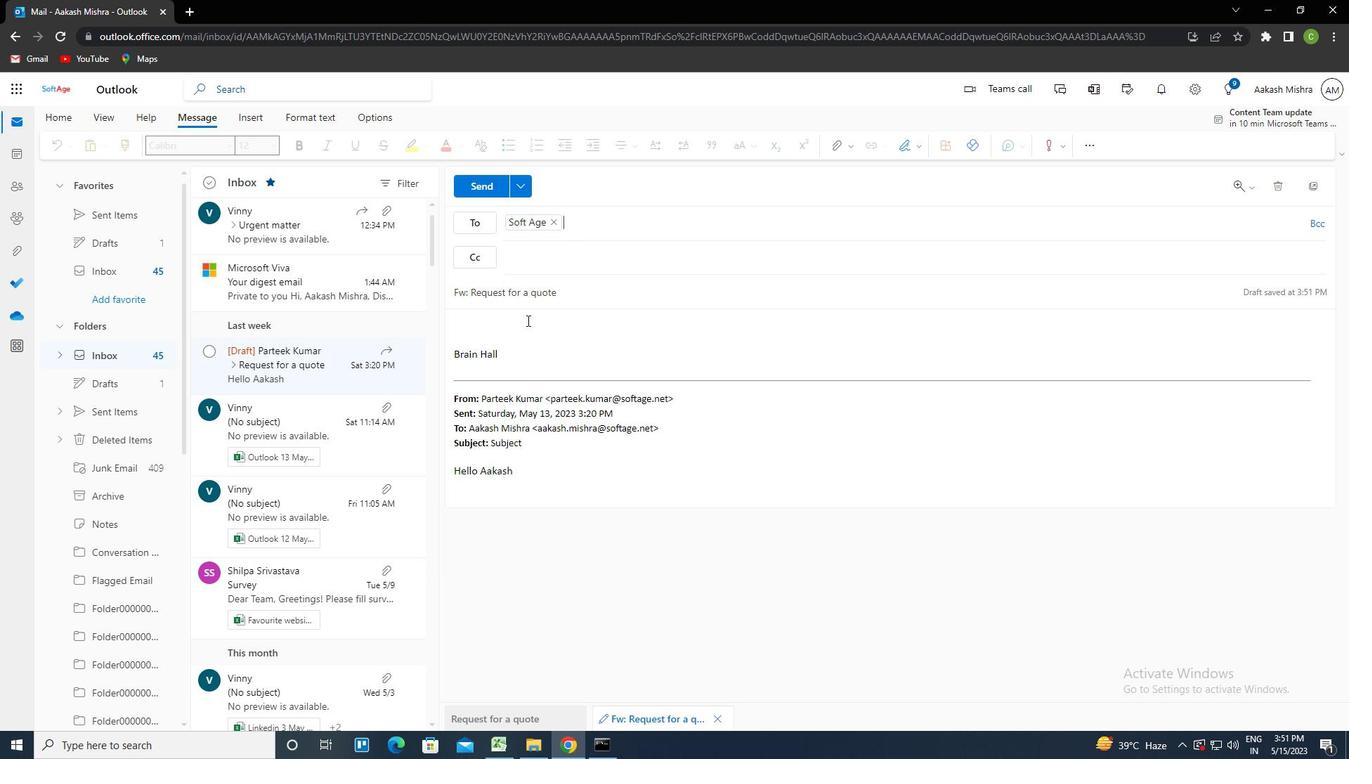
Action: Mouse moved to (525, 324)
Screenshot: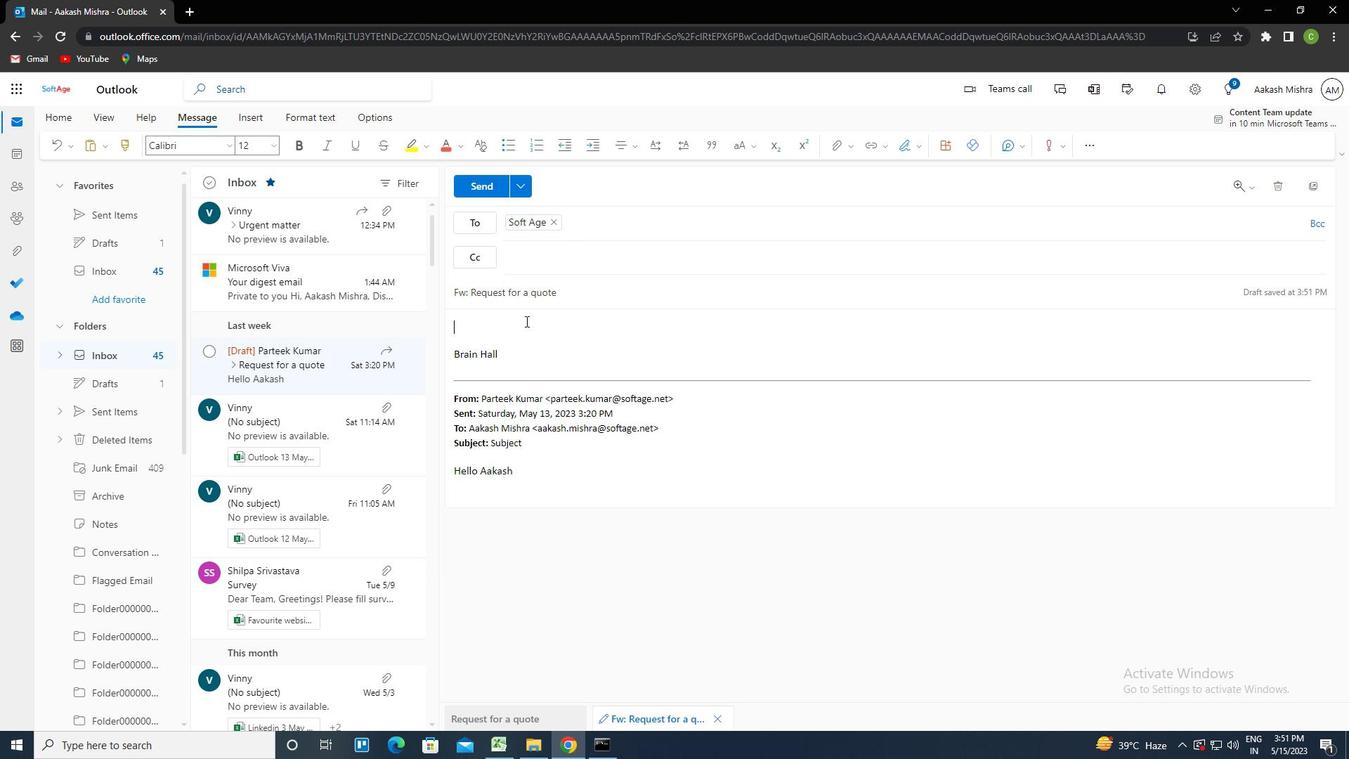 
Action: Key pressed <Key.caps_lock>I<Key.caps_lock><Key.space>WANTED<Key.space>TO<Key.space>FOLLOW<Key.space>UP<Key.space>ON<Key.space>THE<Key.space>REQUEST<Key.space>FOR<Key.space>ADDITO<Key.backspace>IONAL<Key.space>INFORMATION<Key.space>FOR<Key.space>THE<Key.space>NEW<Key.space>SUPPLIER
Screenshot: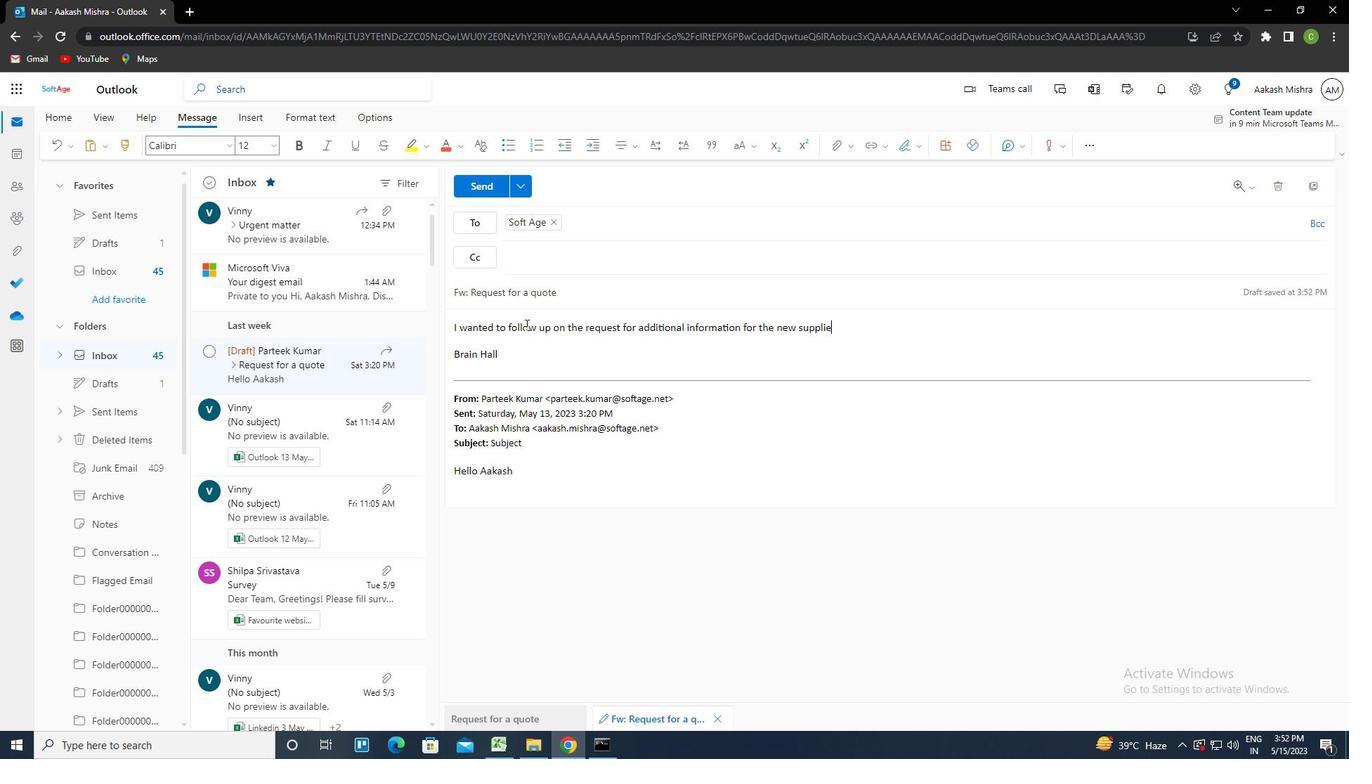 
Action: Mouse moved to (485, 191)
Screenshot: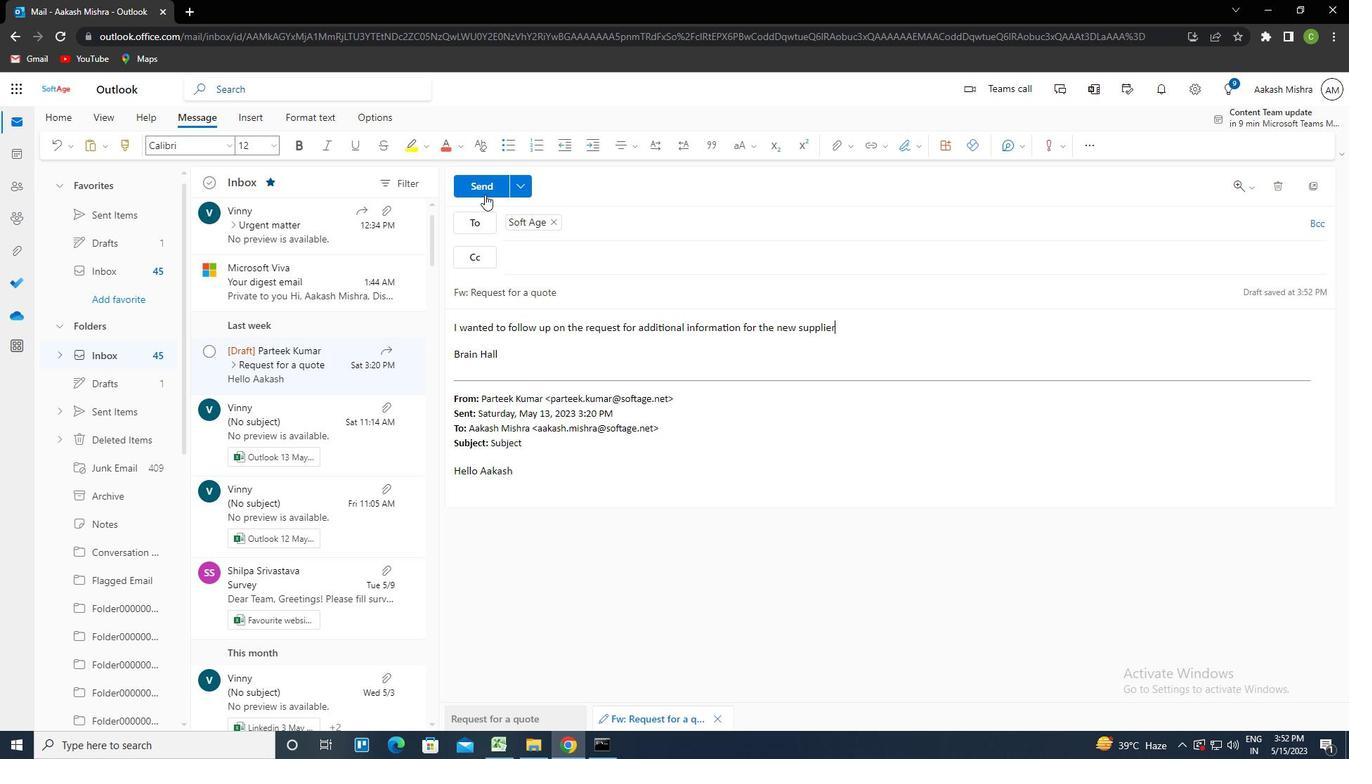 
Action: Mouse pressed left at (485, 191)
Screenshot: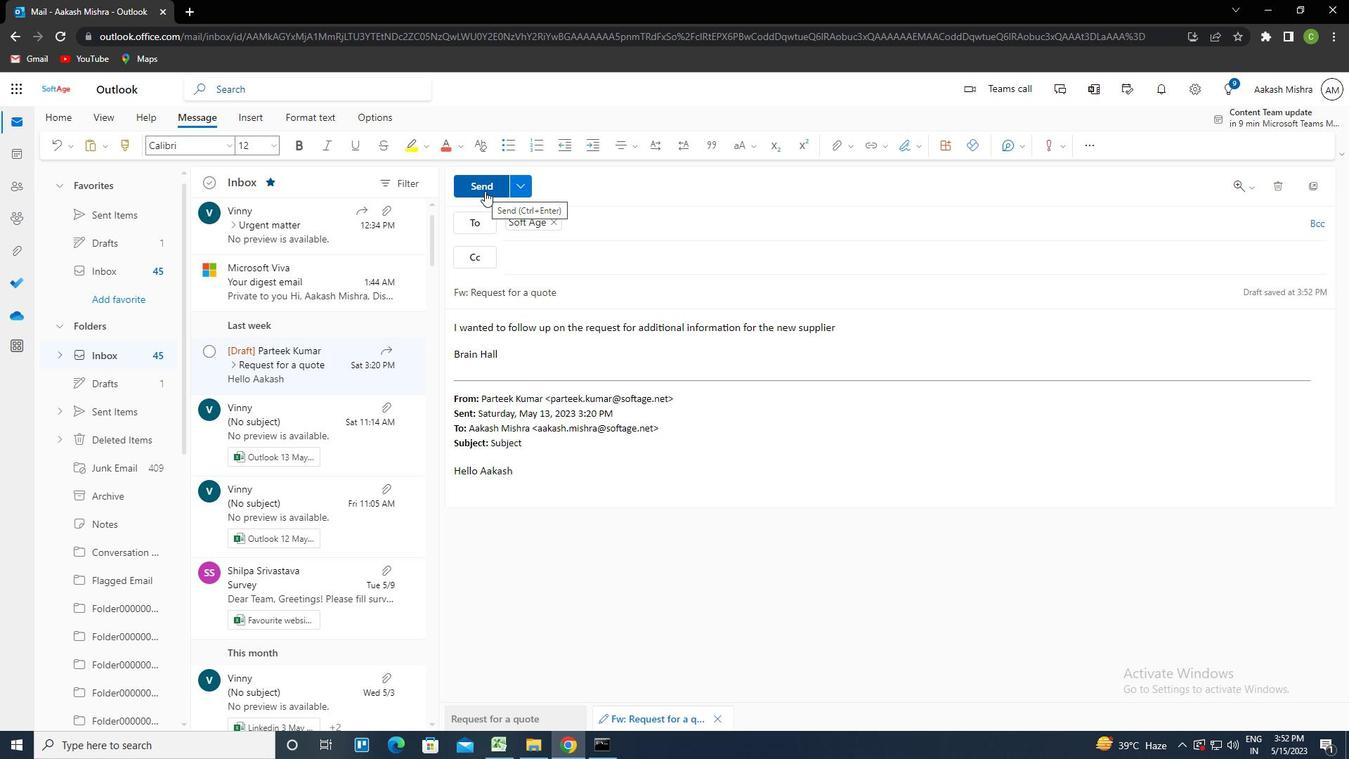 
Action: Mouse moved to (549, 541)
Screenshot: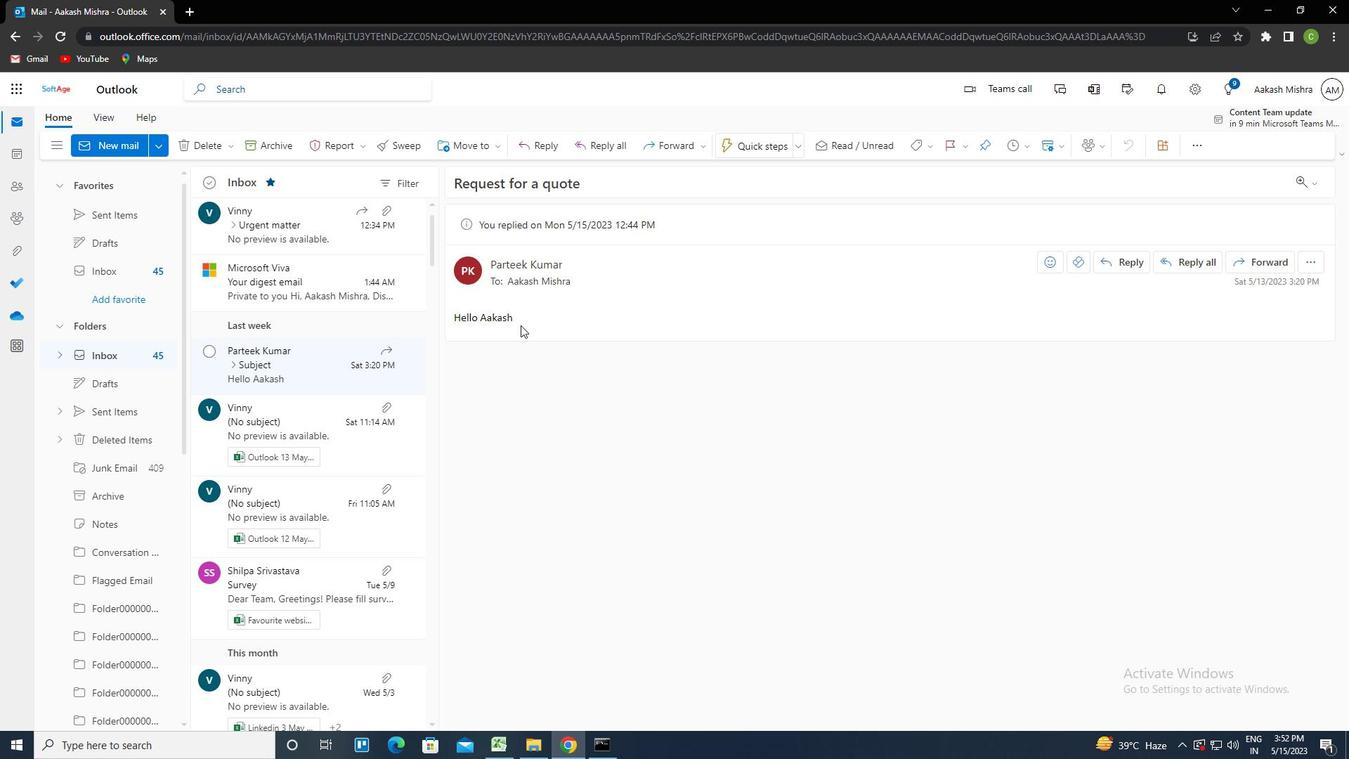 
